 Task: Find connections with filter location Salaga with filter topic #Automationwith filter profile language English with filter current company Innovation Incubator Advisory with filter school Thakur College Of Engineering and Technology with filter industry Ranching and Fisheries with filter service category Video Editing with filter keywords title Scrum Master
Action: Mouse moved to (154, 231)
Screenshot: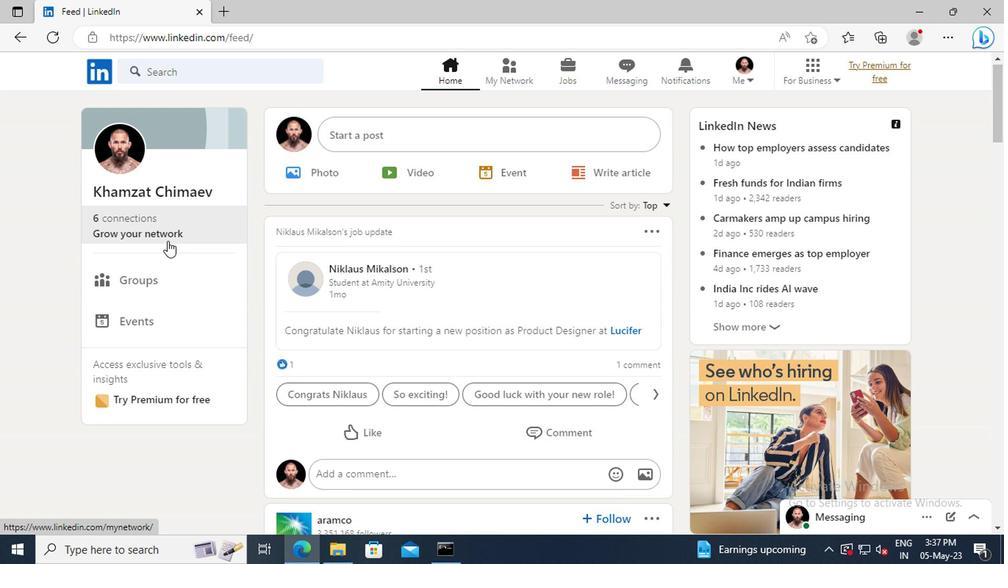 
Action: Mouse pressed left at (154, 231)
Screenshot: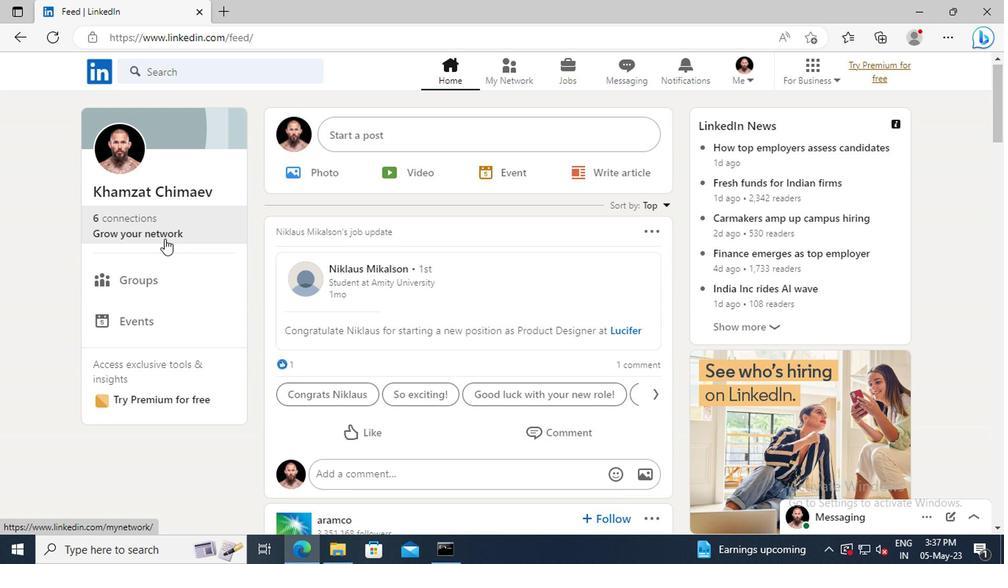 
Action: Mouse moved to (163, 155)
Screenshot: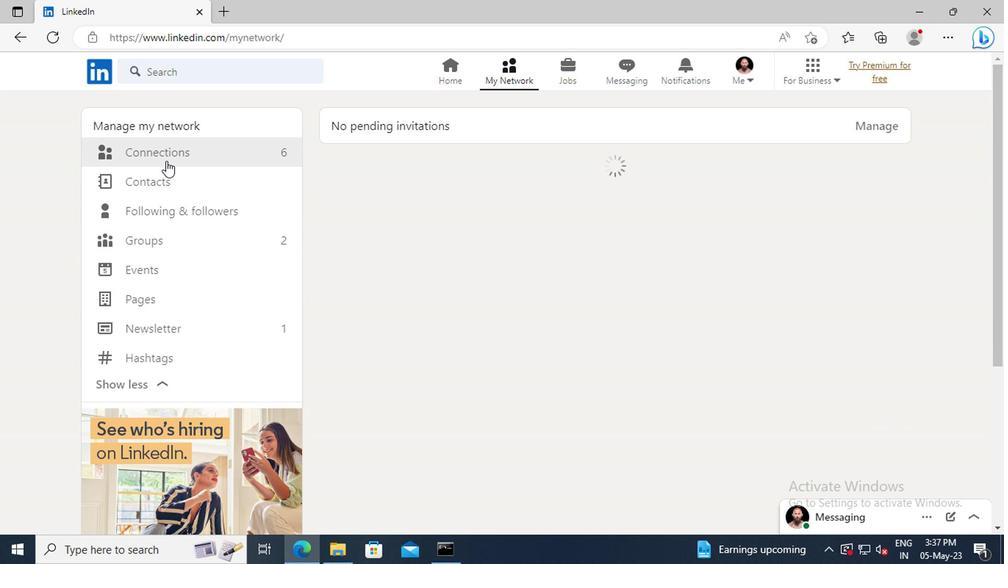 
Action: Mouse pressed left at (163, 155)
Screenshot: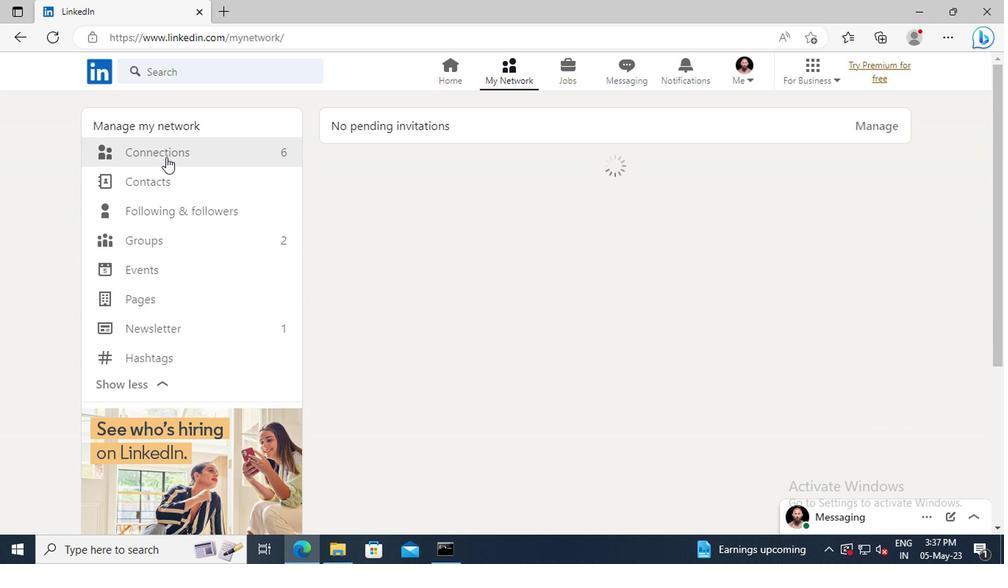 
Action: Mouse moved to (613, 159)
Screenshot: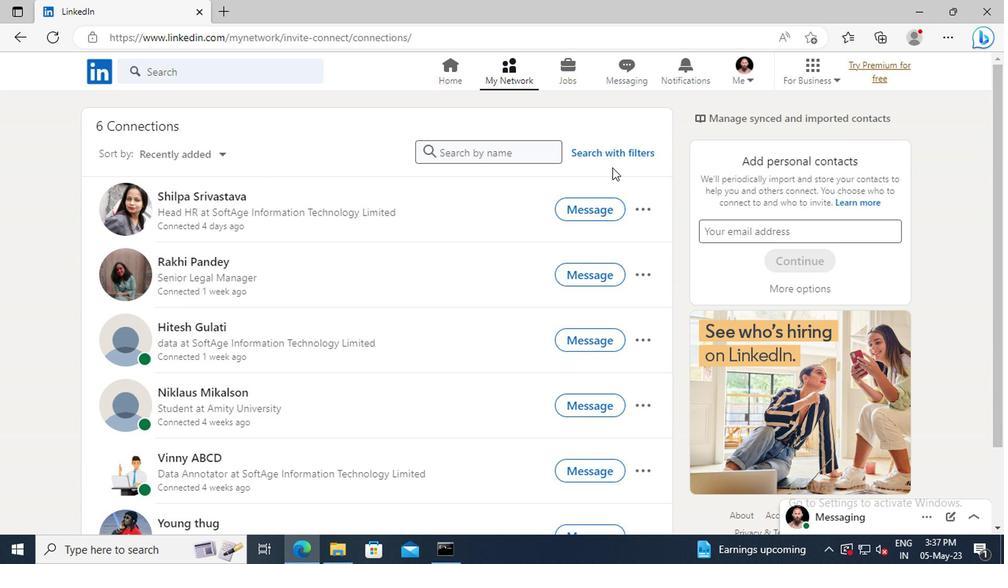 
Action: Mouse pressed left at (613, 159)
Screenshot: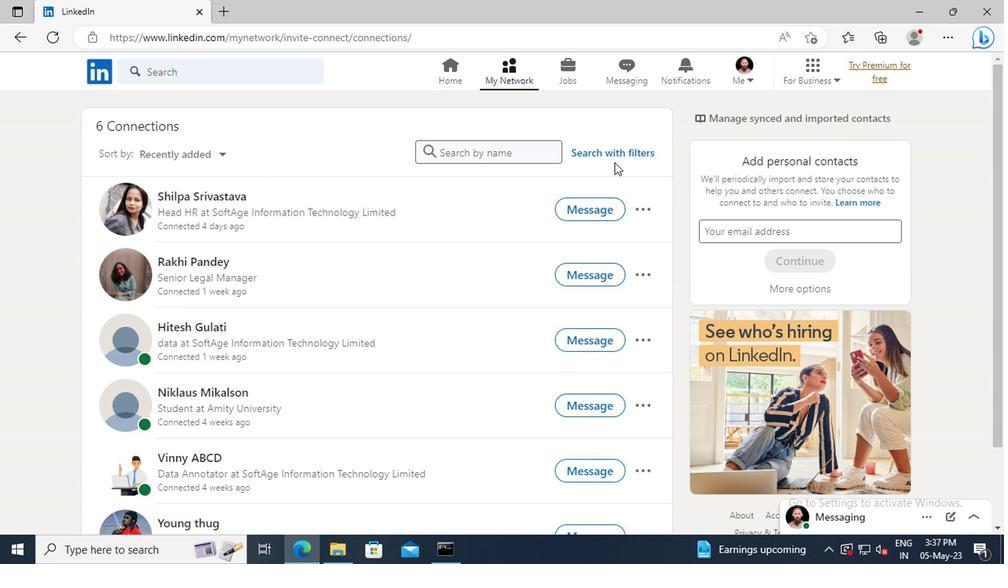 
Action: Mouse moved to (556, 118)
Screenshot: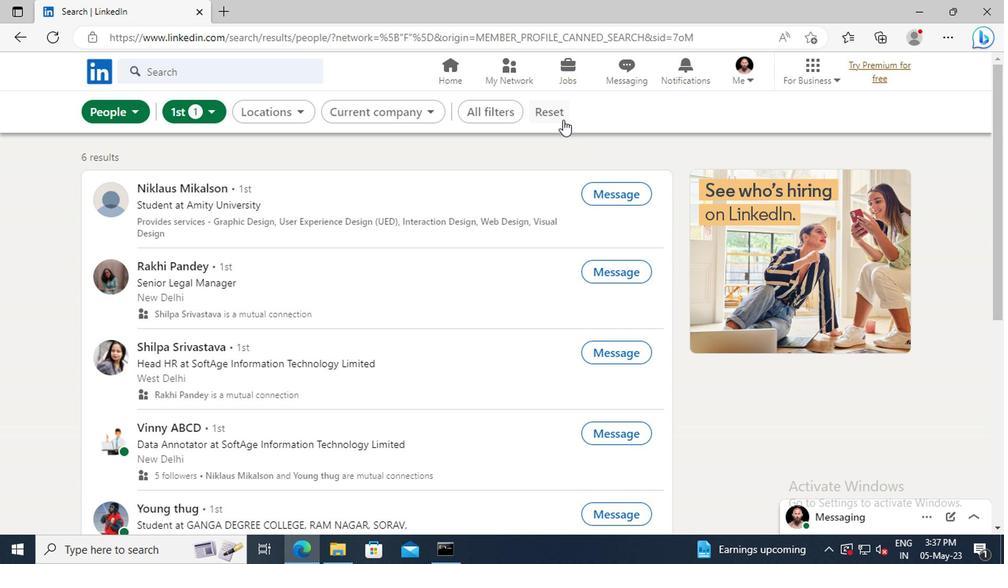 
Action: Mouse pressed left at (556, 118)
Screenshot: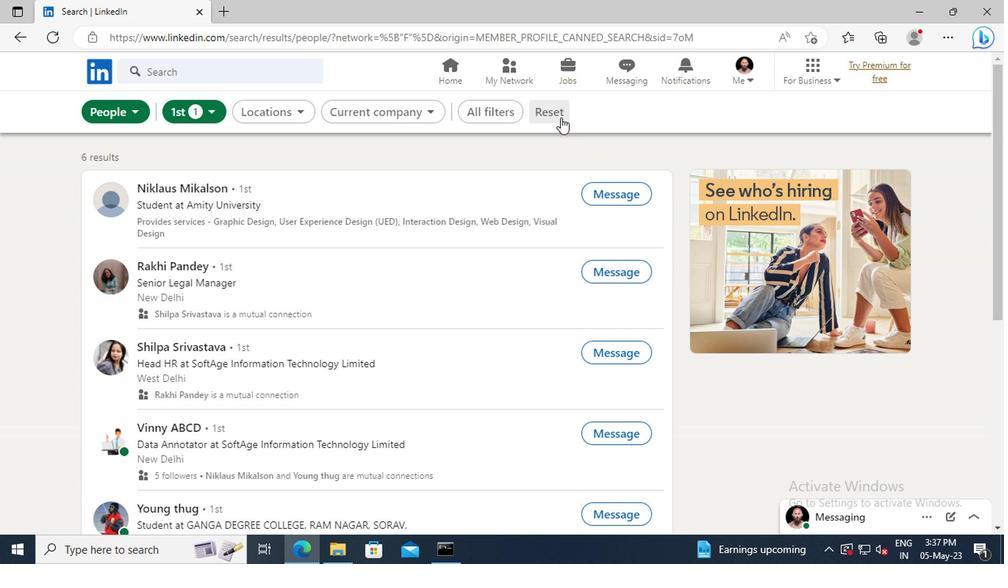 
Action: Mouse moved to (529, 114)
Screenshot: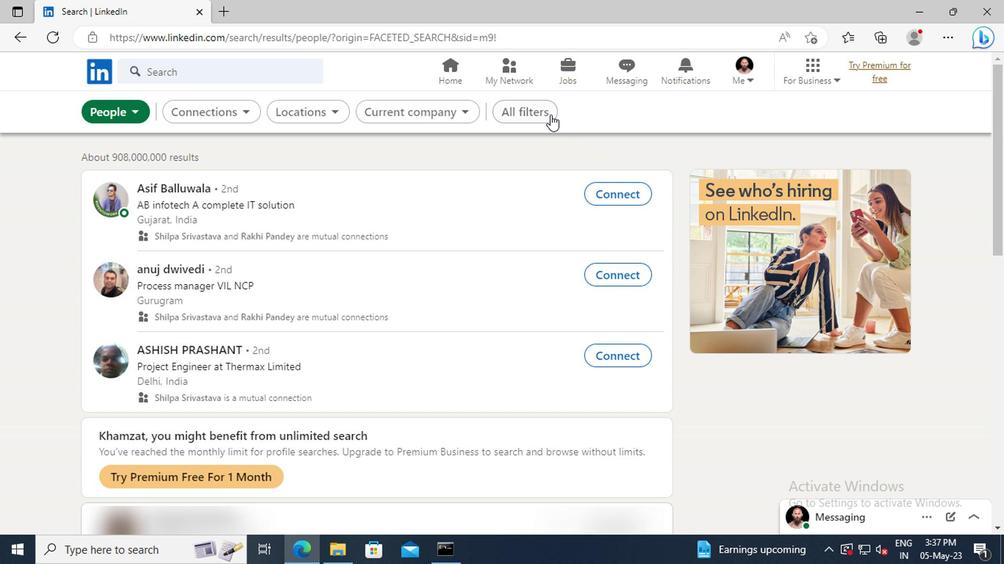 
Action: Mouse pressed left at (529, 114)
Screenshot: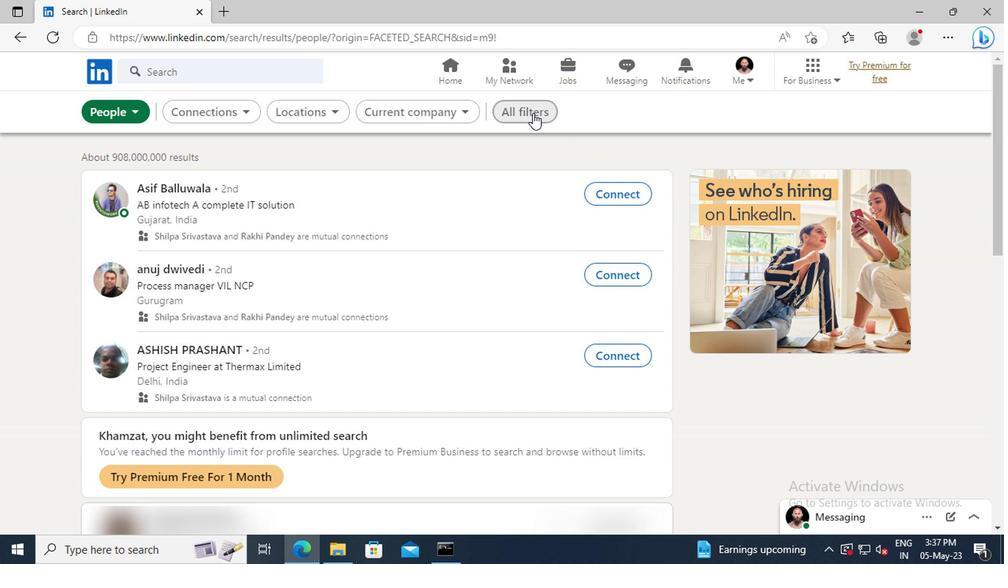 
Action: Mouse moved to (796, 280)
Screenshot: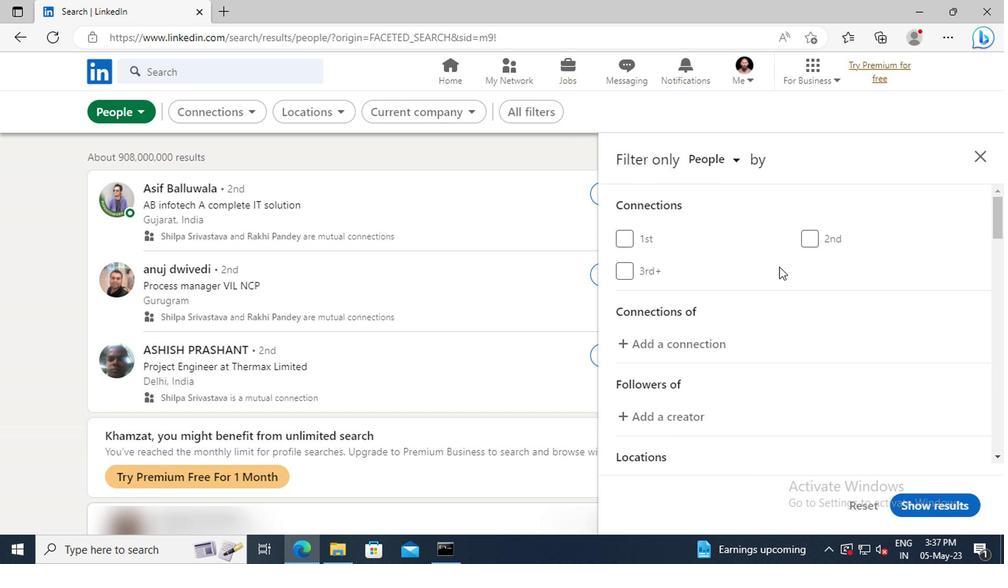 
Action: Mouse scrolled (796, 279) with delta (0, -1)
Screenshot: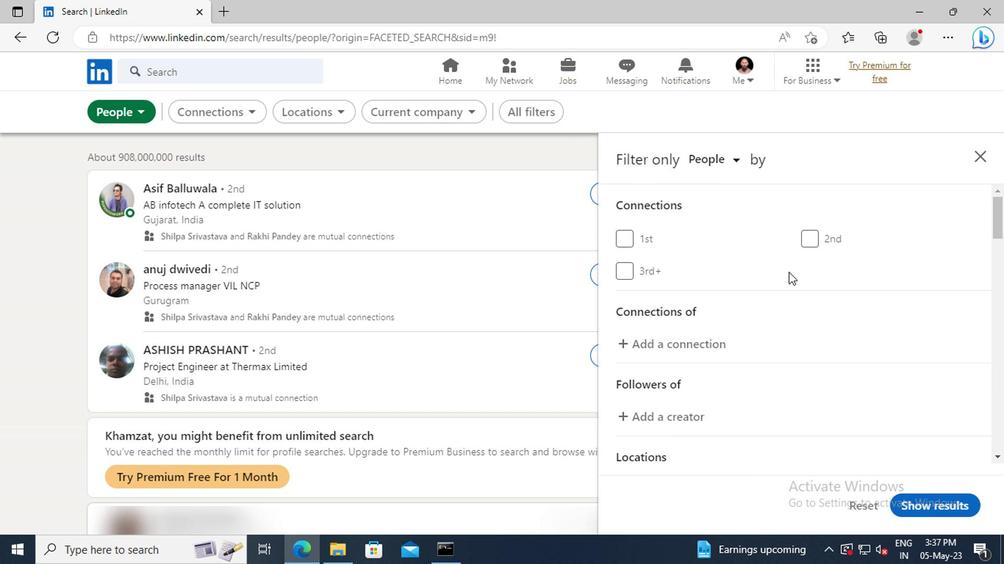 
Action: Mouse scrolled (796, 279) with delta (0, -1)
Screenshot: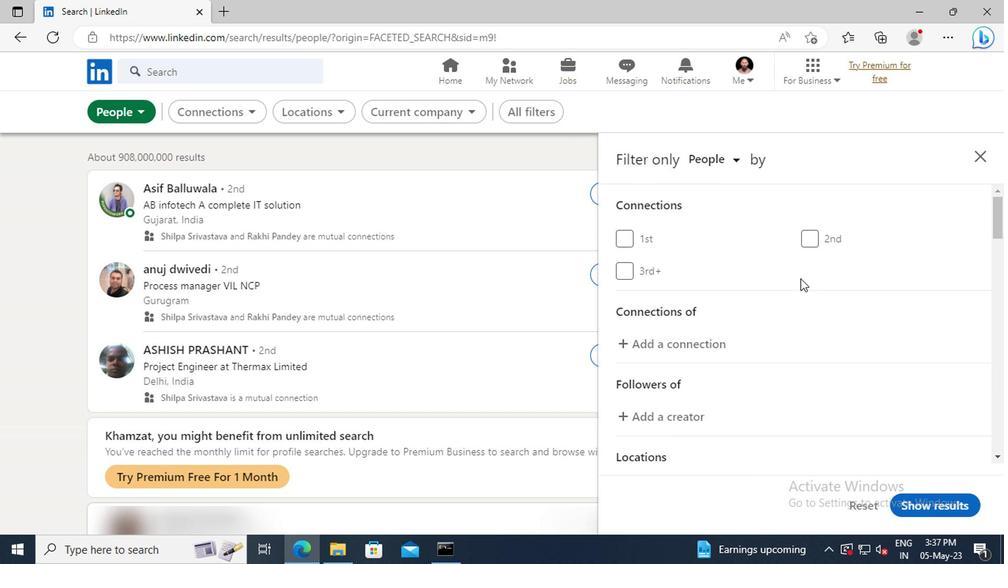 
Action: Mouse scrolled (796, 279) with delta (0, -1)
Screenshot: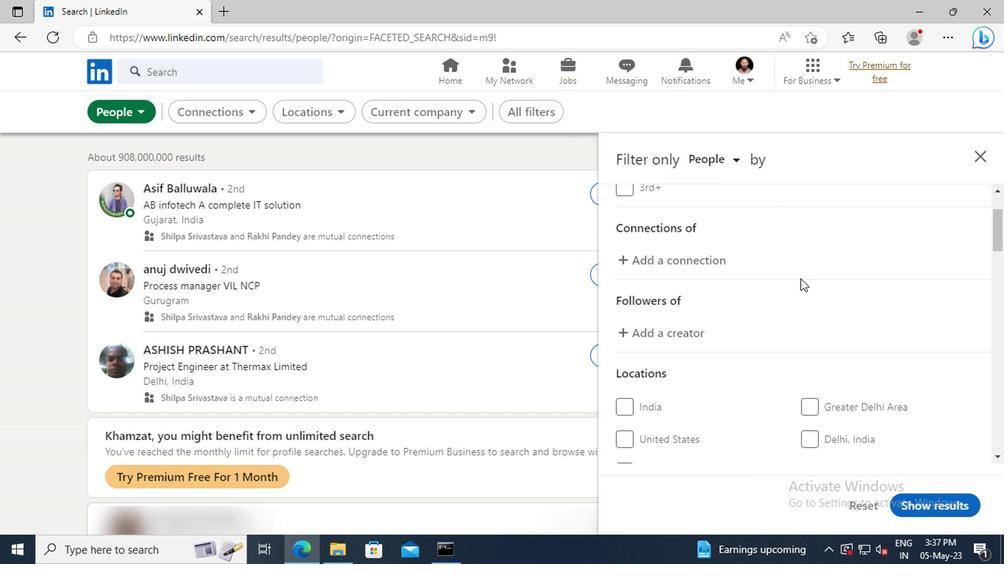 
Action: Mouse scrolled (796, 279) with delta (0, -1)
Screenshot: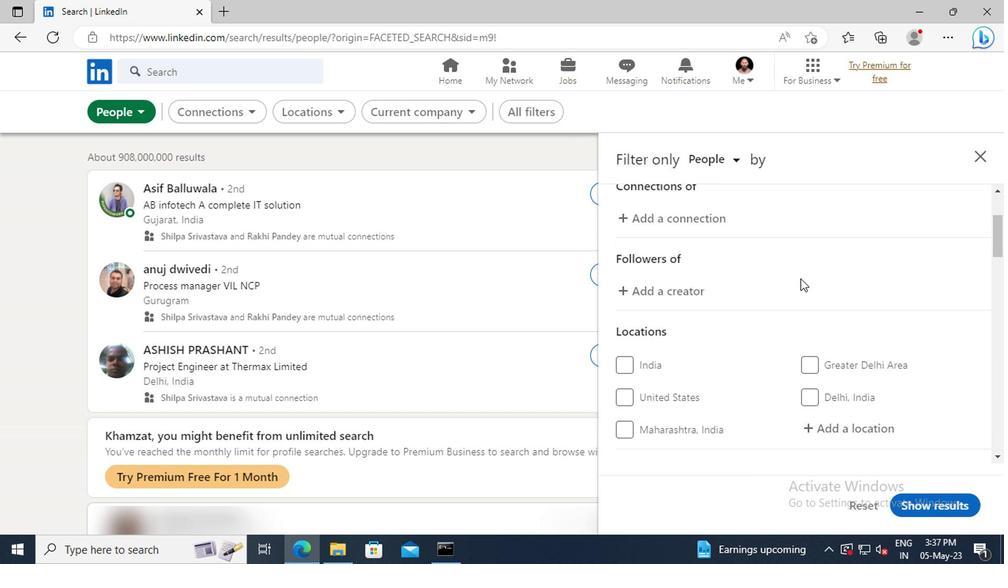 
Action: Mouse scrolled (796, 279) with delta (0, -1)
Screenshot: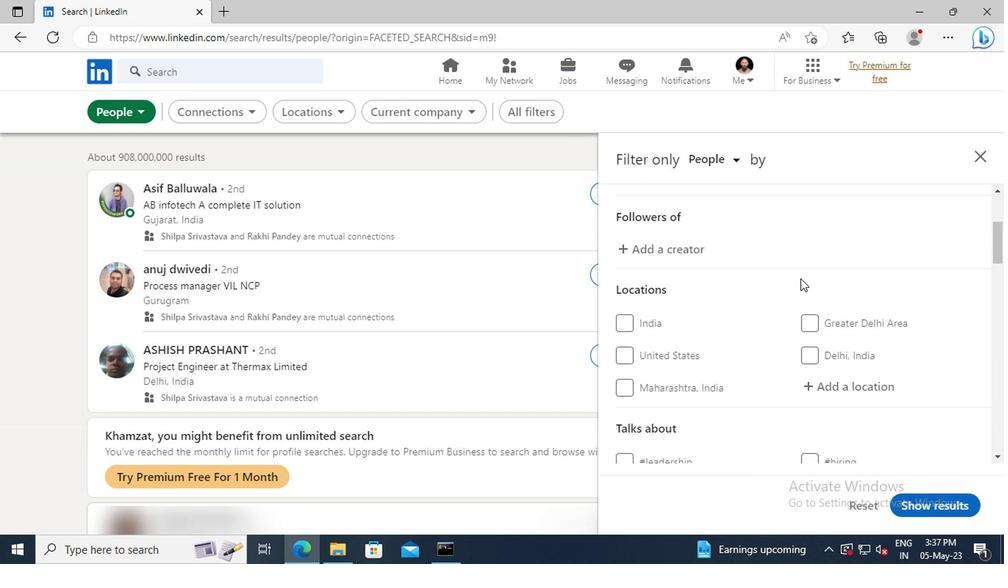 
Action: Mouse scrolled (796, 279) with delta (0, -1)
Screenshot: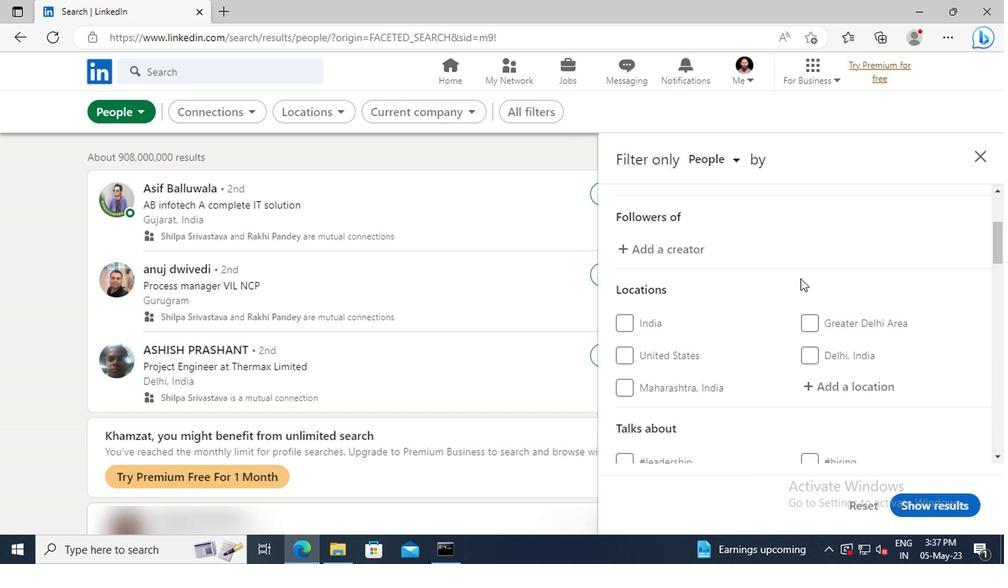 
Action: Mouse moved to (814, 304)
Screenshot: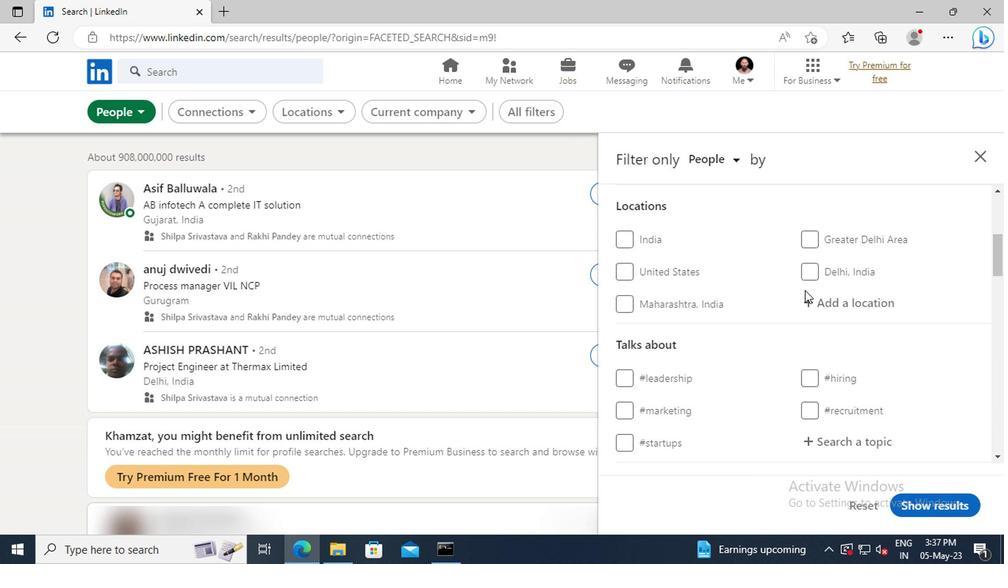 
Action: Mouse pressed left at (814, 304)
Screenshot: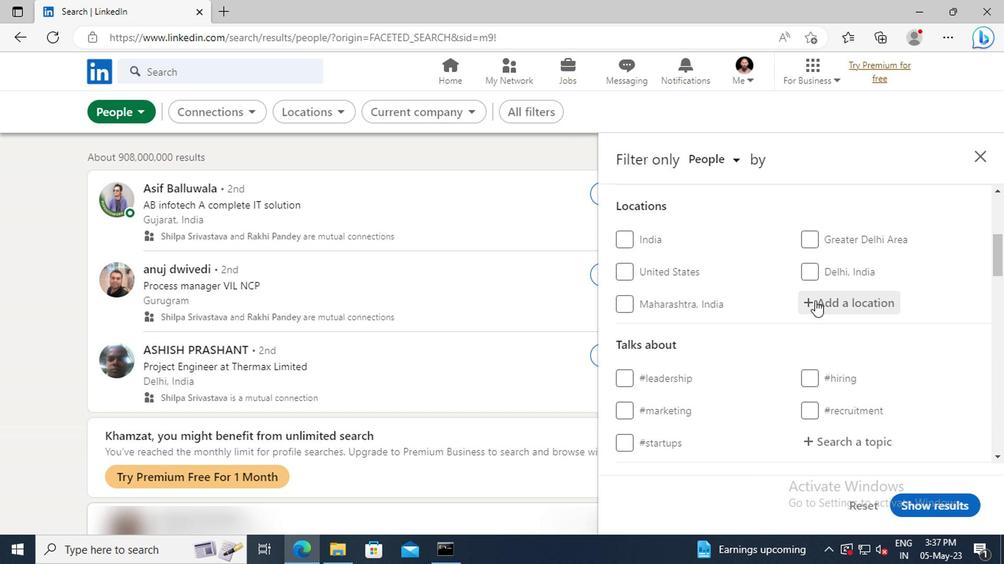 
Action: Key pressed <Key.shift>SALAGA<Key.enter>
Screenshot: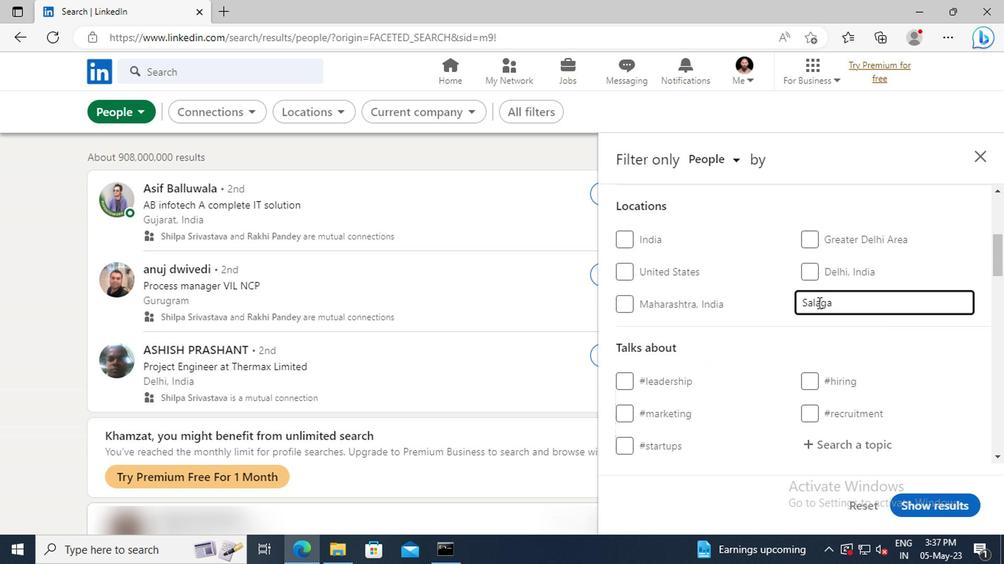 
Action: Mouse scrolled (814, 303) with delta (0, 0)
Screenshot: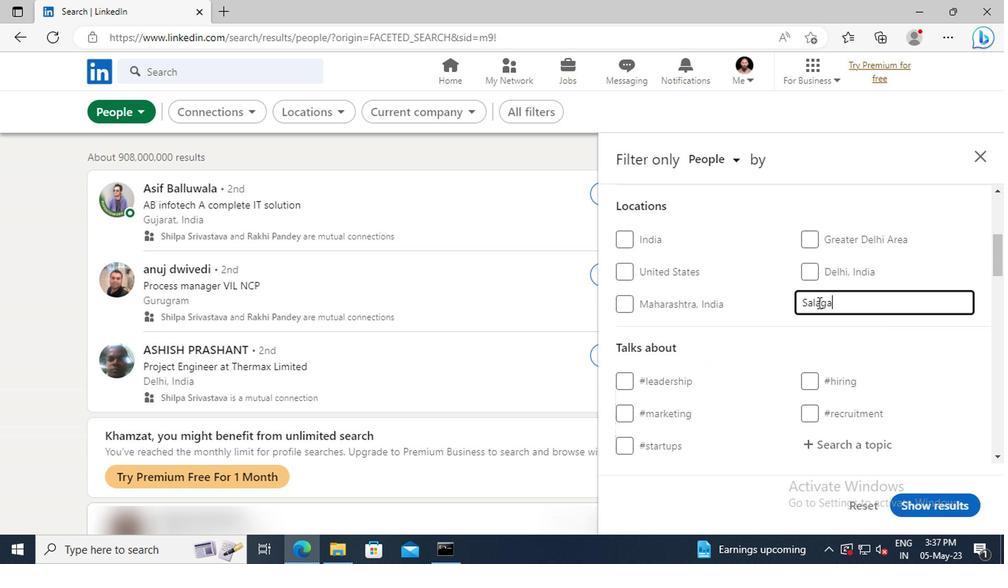 
Action: Mouse scrolled (814, 303) with delta (0, 0)
Screenshot: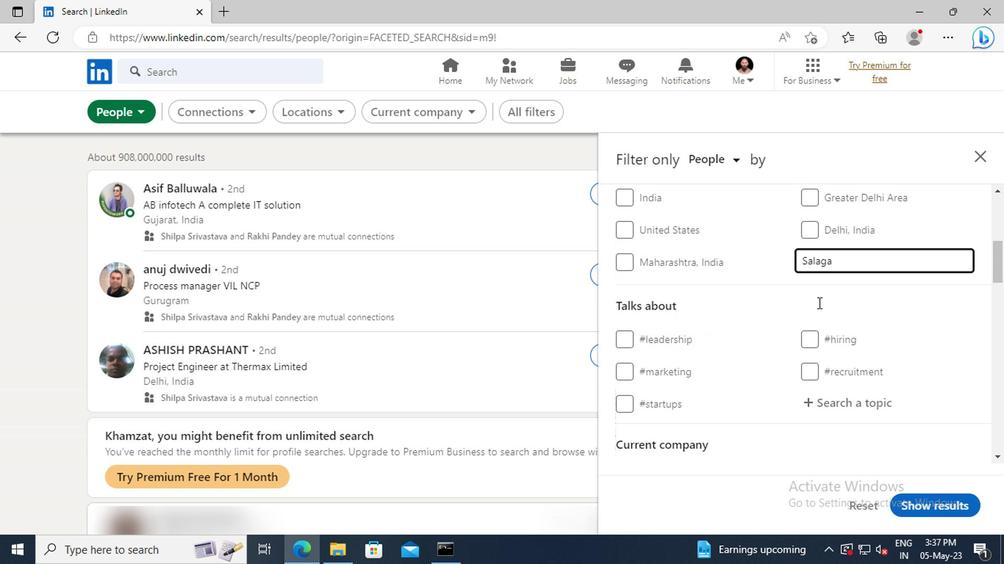 
Action: Mouse scrolled (814, 303) with delta (0, 0)
Screenshot: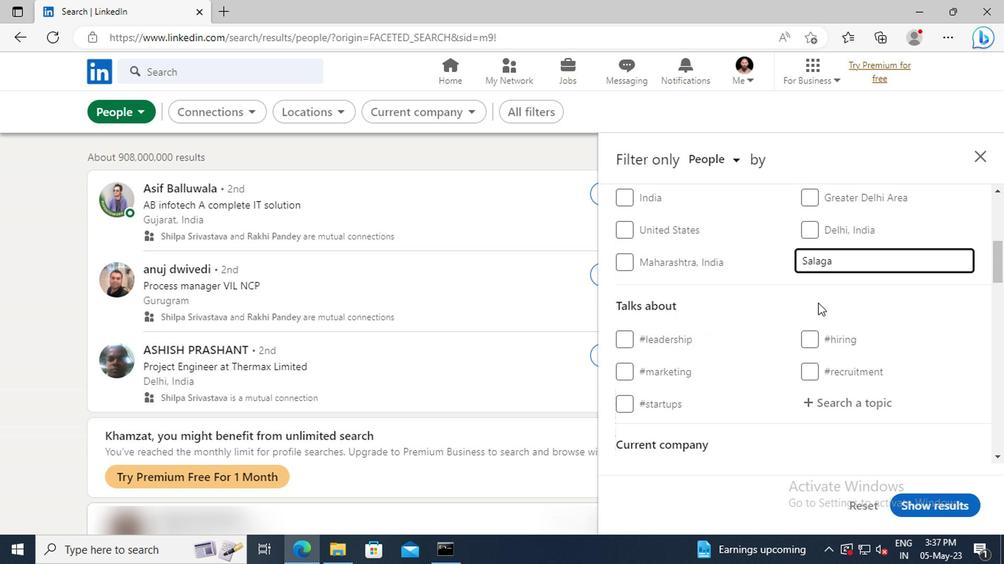 
Action: Mouse moved to (818, 320)
Screenshot: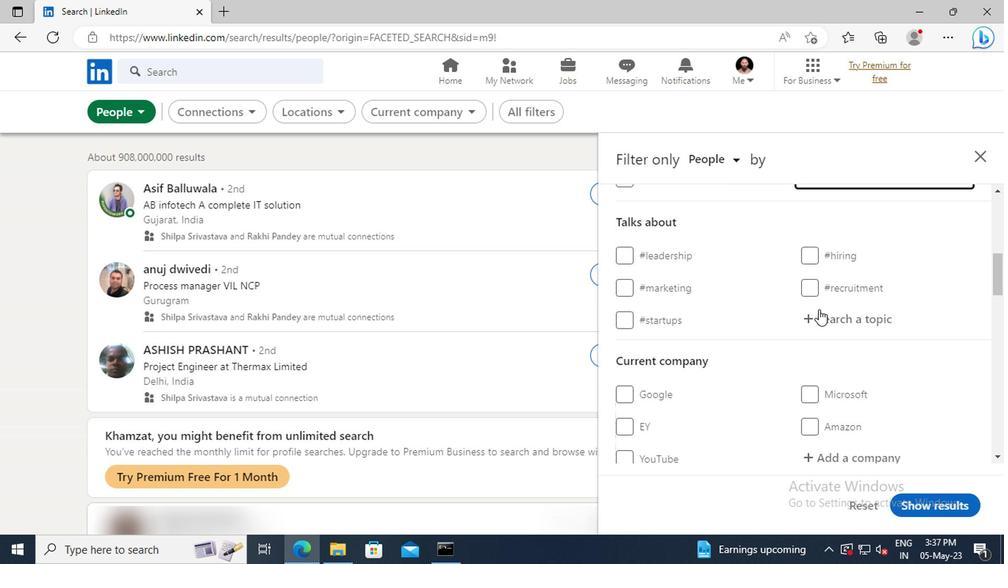 
Action: Mouse pressed left at (818, 320)
Screenshot: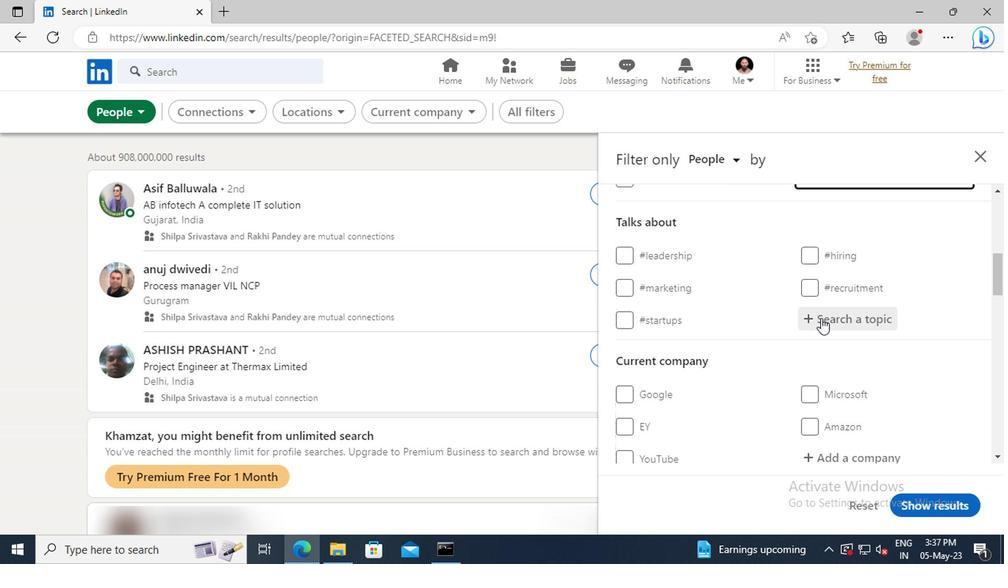 
Action: Key pressed <Key.shift>AUTOMAT
Screenshot: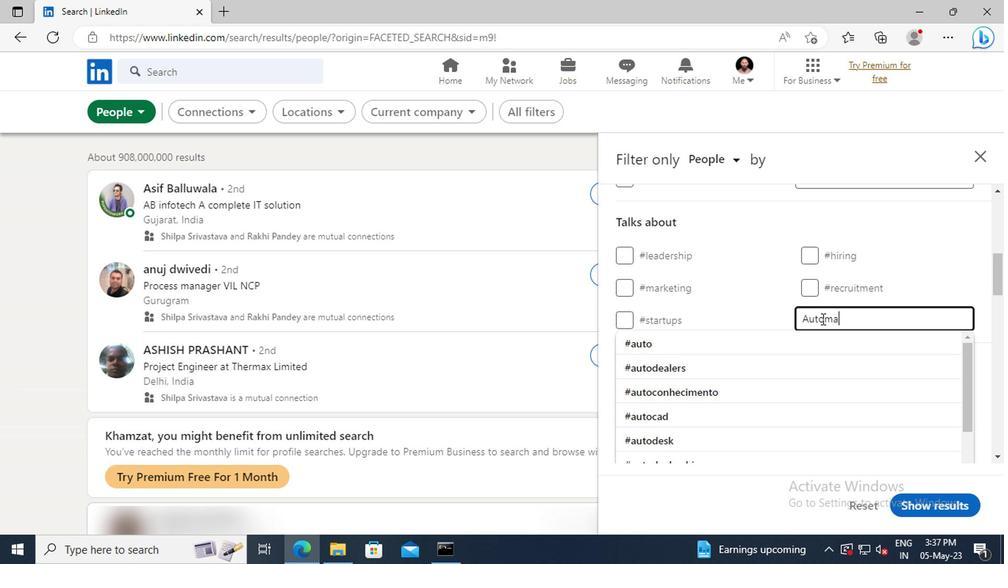 
Action: Mouse moved to (819, 341)
Screenshot: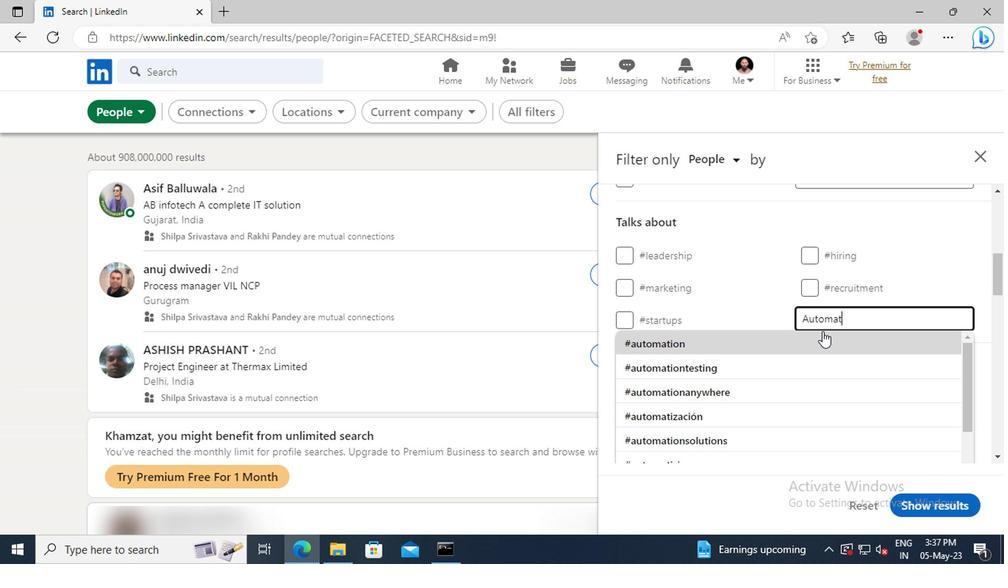 
Action: Mouse pressed left at (819, 341)
Screenshot: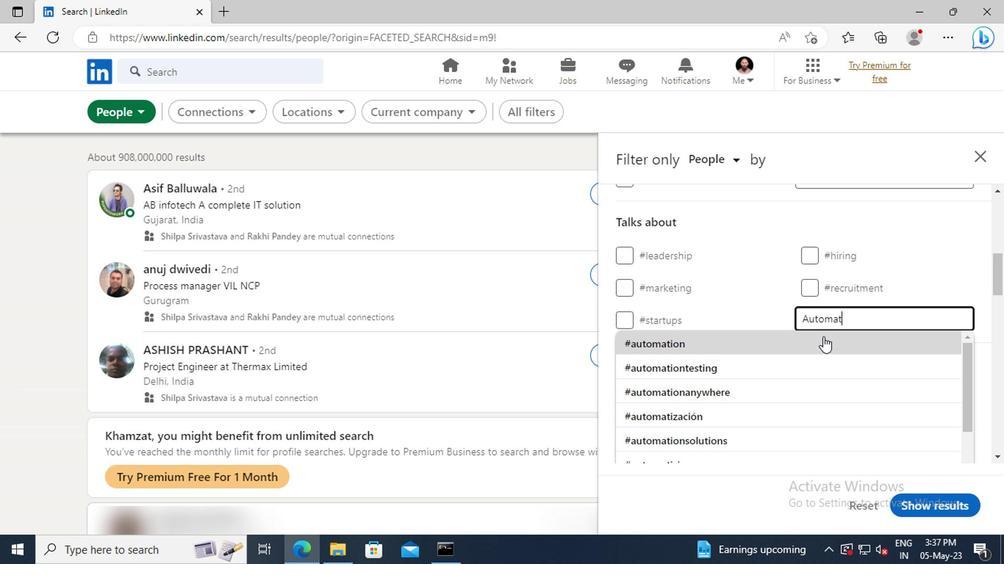 
Action: Mouse scrolled (819, 340) with delta (0, -1)
Screenshot: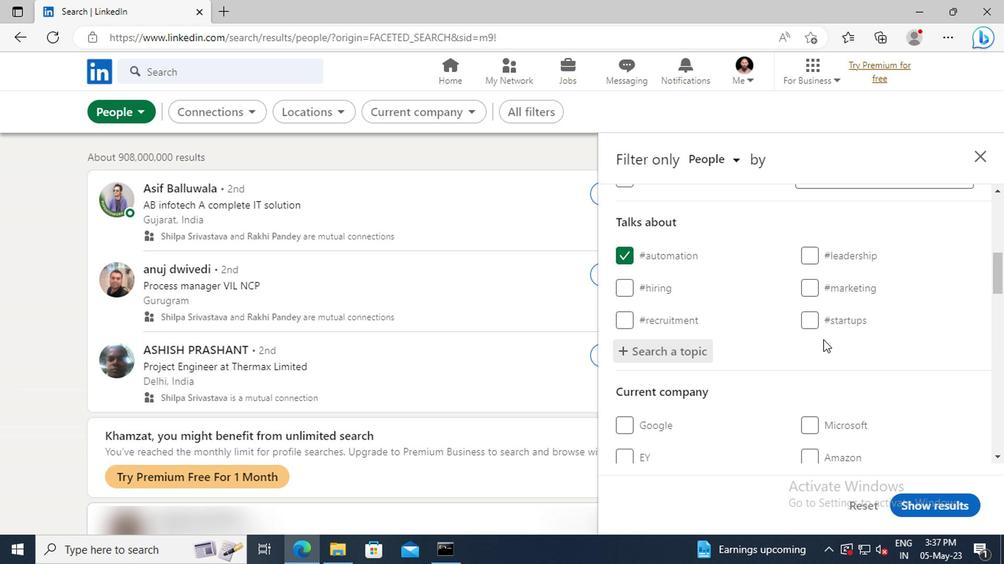 
Action: Mouse scrolled (819, 340) with delta (0, -1)
Screenshot: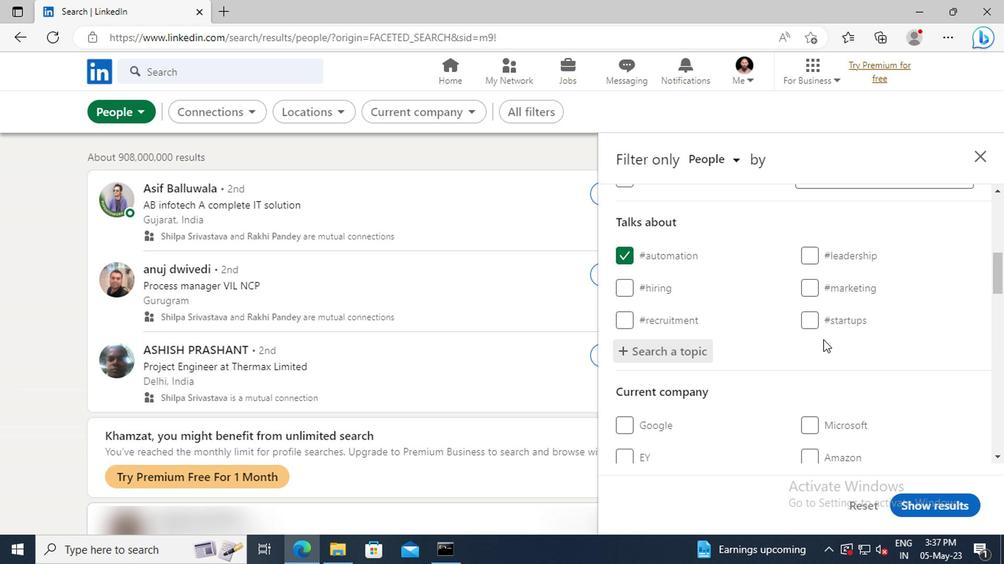 
Action: Mouse scrolled (819, 340) with delta (0, -1)
Screenshot: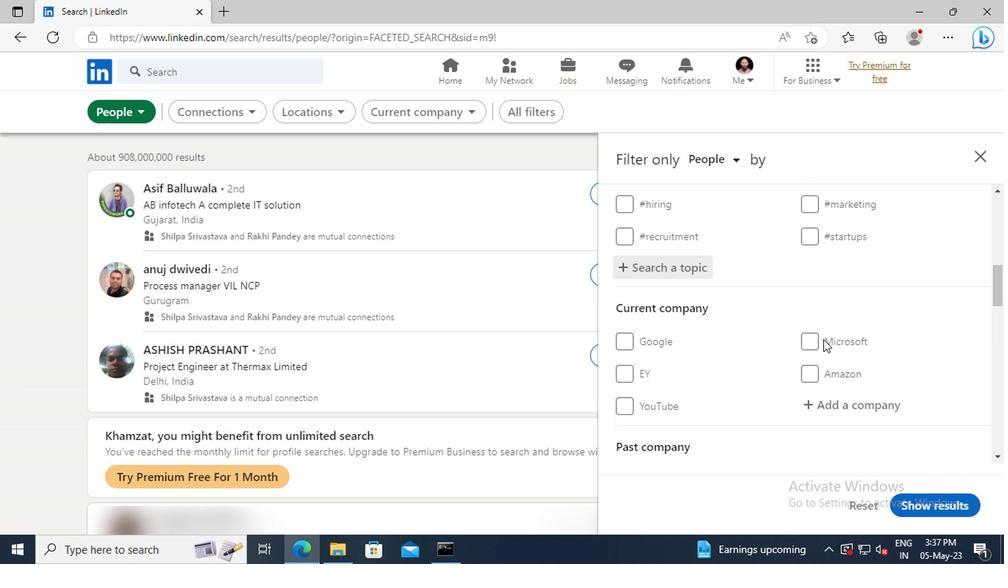 
Action: Mouse scrolled (819, 340) with delta (0, -1)
Screenshot: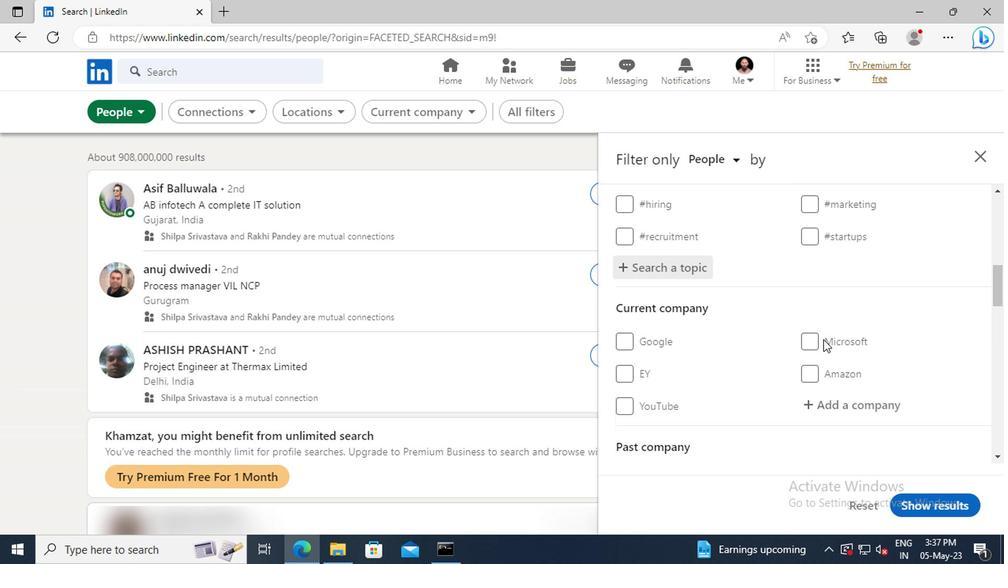
Action: Mouse scrolled (819, 340) with delta (0, -1)
Screenshot: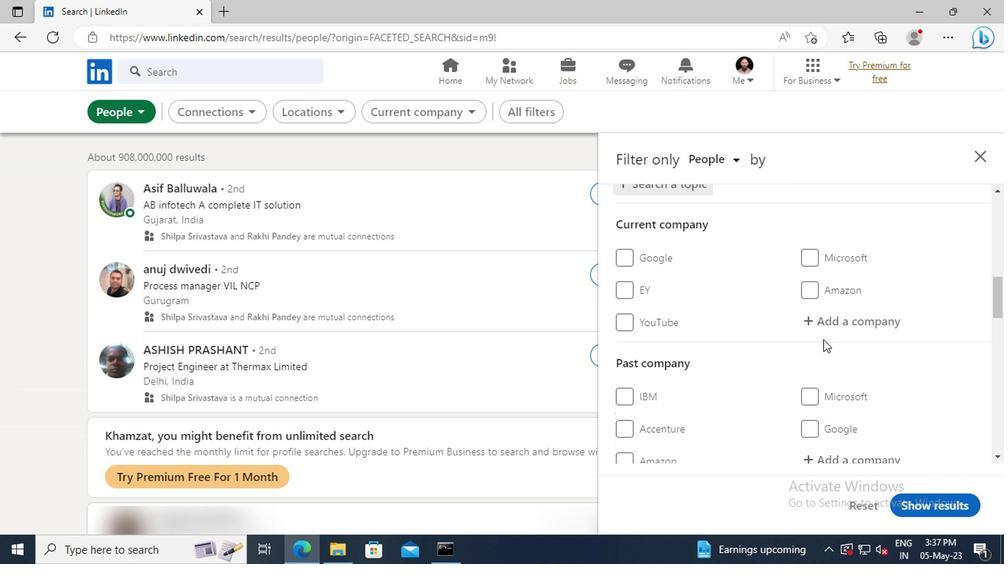 
Action: Mouse scrolled (819, 340) with delta (0, -1)
Screenshot: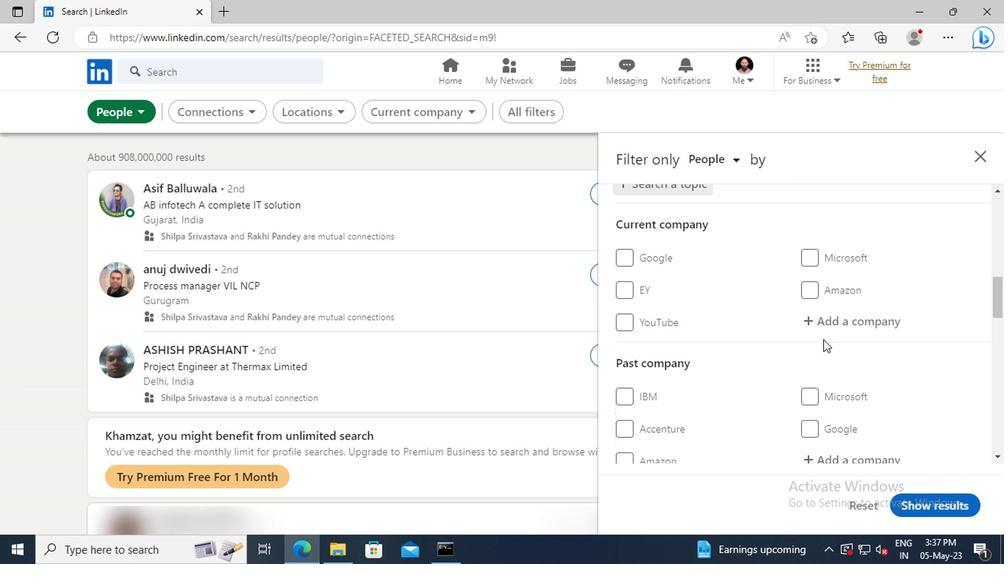 
Action: Mouse scrolled (819, 340) with delta (0, -1)
Screenshot: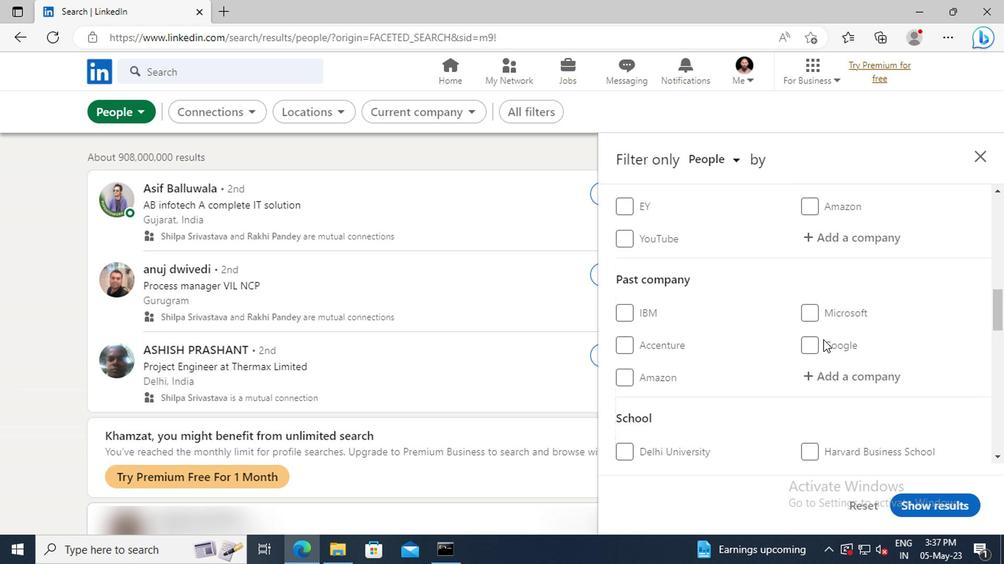 
Action: Mouse scrolled (819, 340) with delta (0, -1)
Screenshot: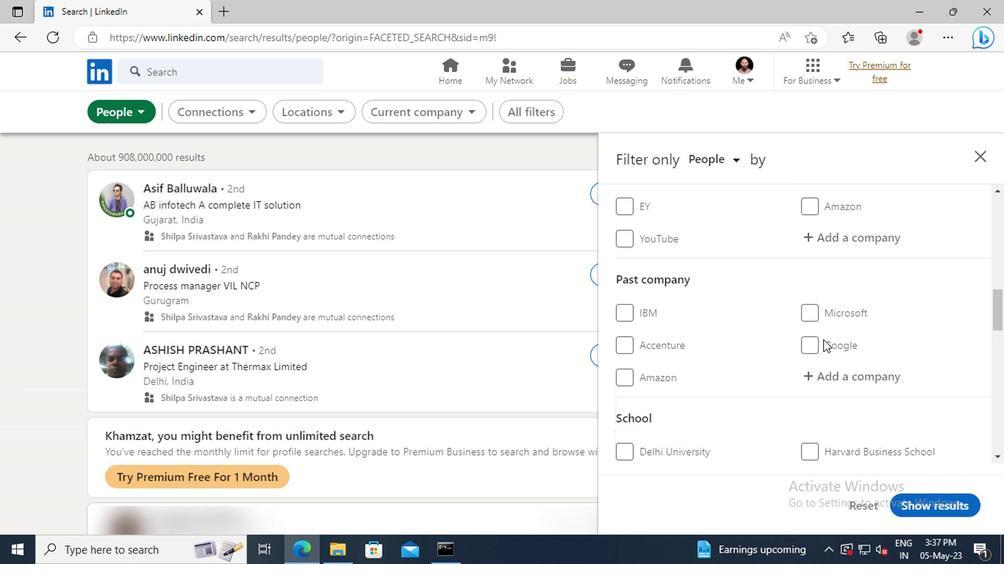 
Action: Mouse scrolled (819, 340) with delta (0, -1)
Screenshot: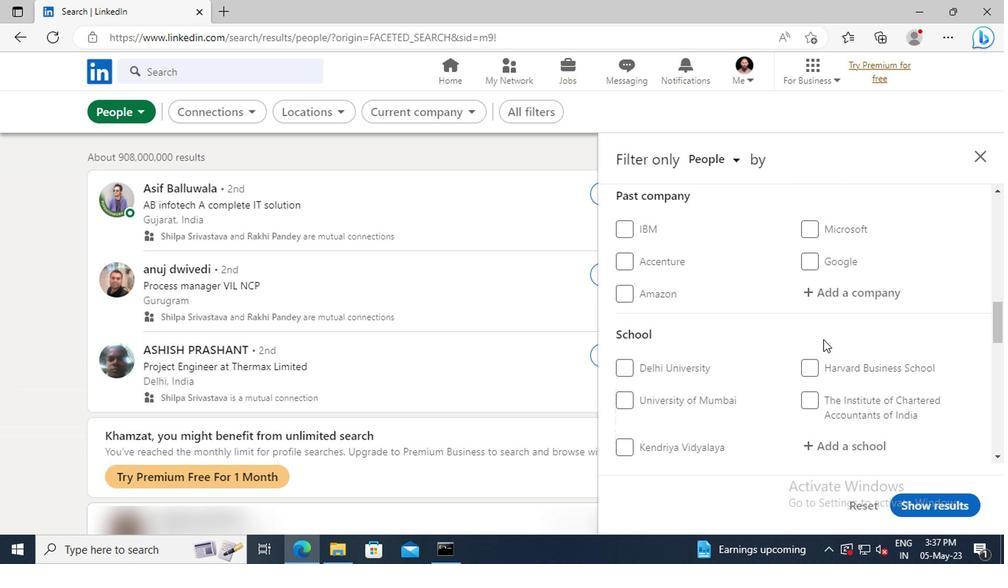 
Action: Mouse scrolled (819, 340) with delta (0, -1)
Screenshot: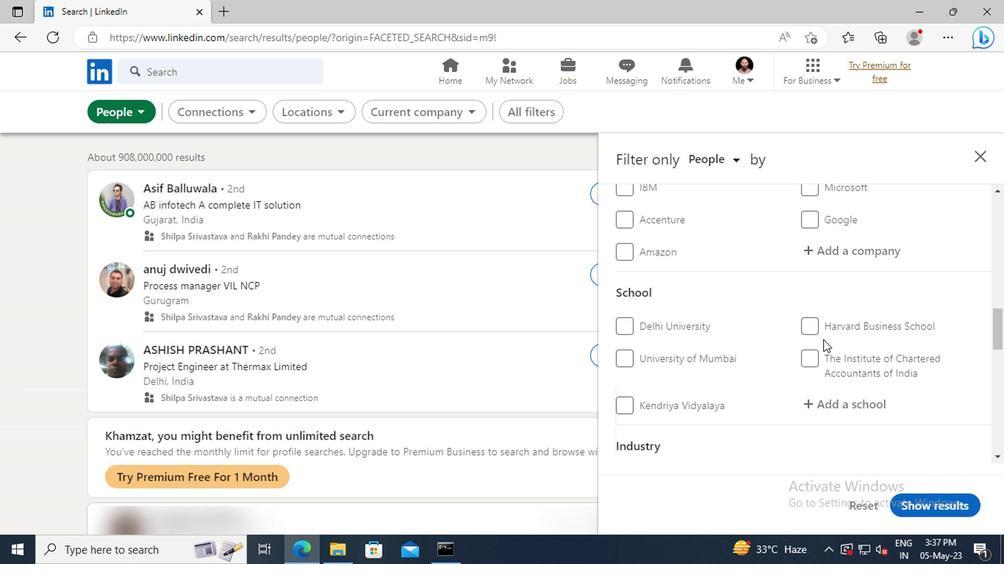 
Action: Mouse scrolled (819, 340) with delta (0, -1)
Screenshot: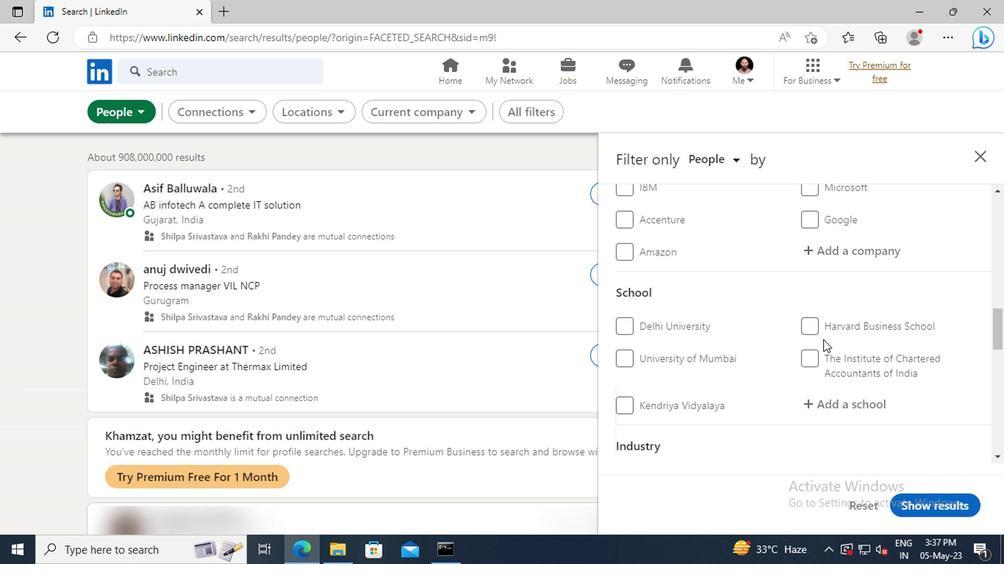 
Action: Mouse scrolled (819, 340) with delta (0, -1)
Screenshot: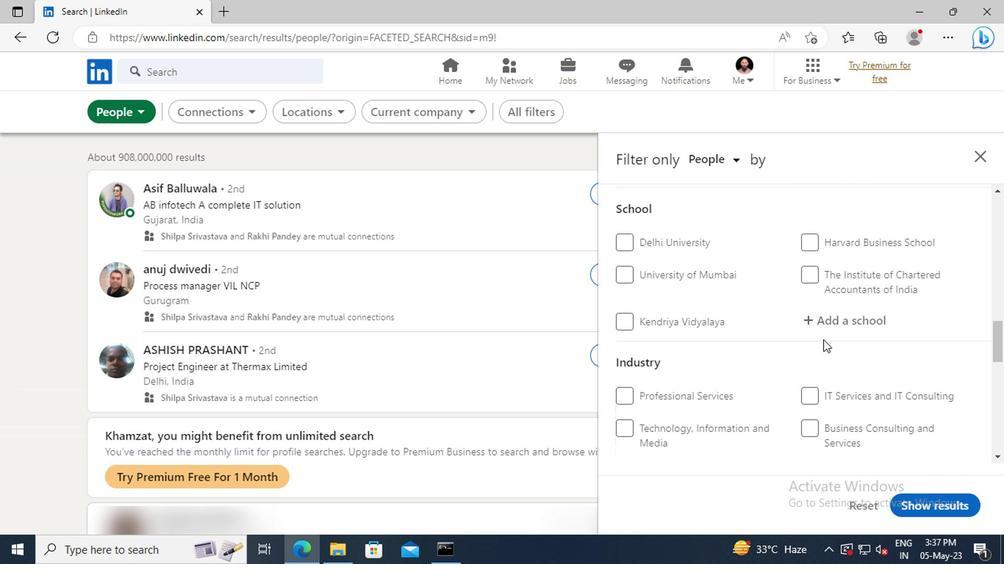 
Action: Mouse scrolled (819, 340) with delta (0, -1)
Screenshot: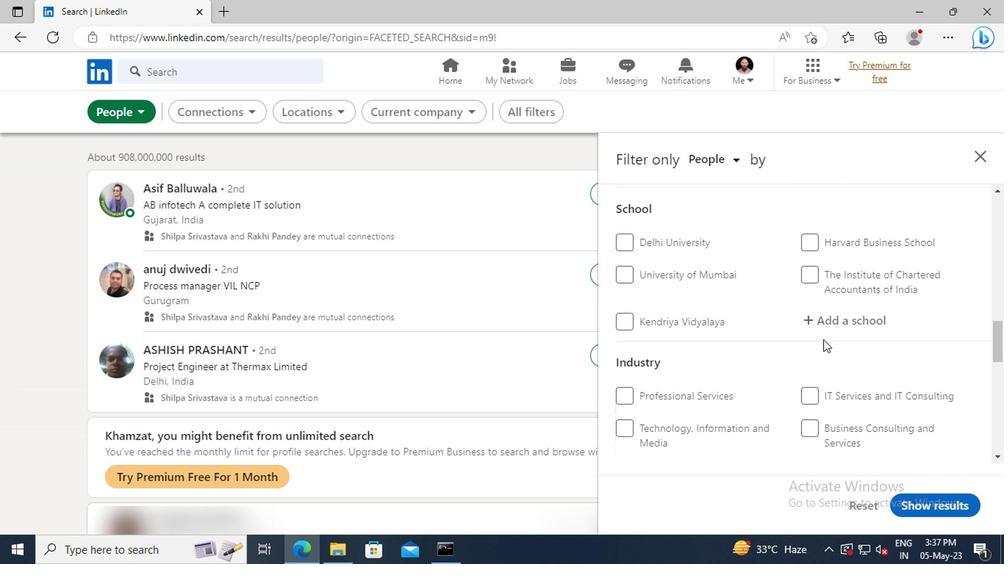 
Action: Mouse scrolled (819, 340) with delta (0, -1)
Screenshot: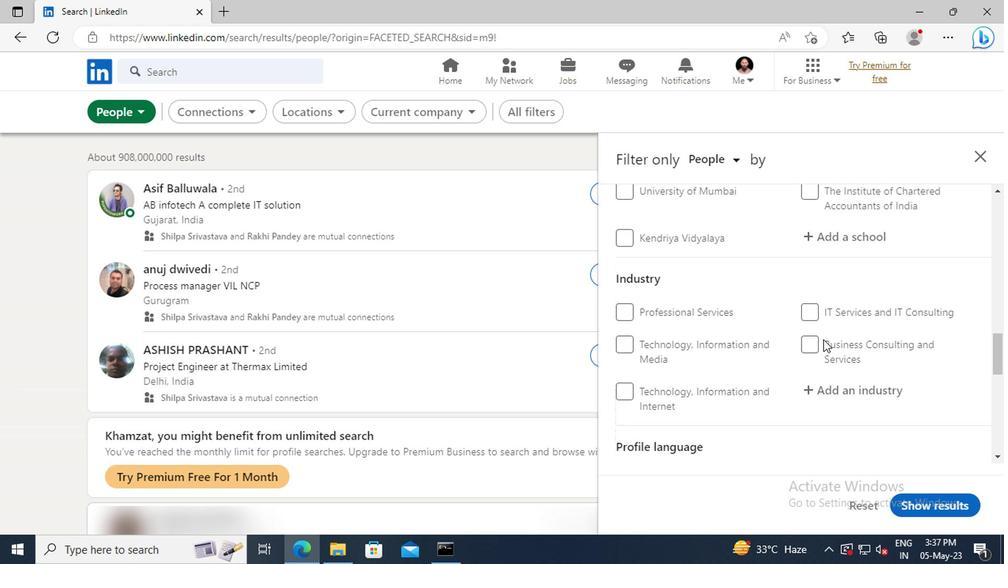 
Action: Mouse scrolled (819, 340) with delta (0, -1)
Screenshot: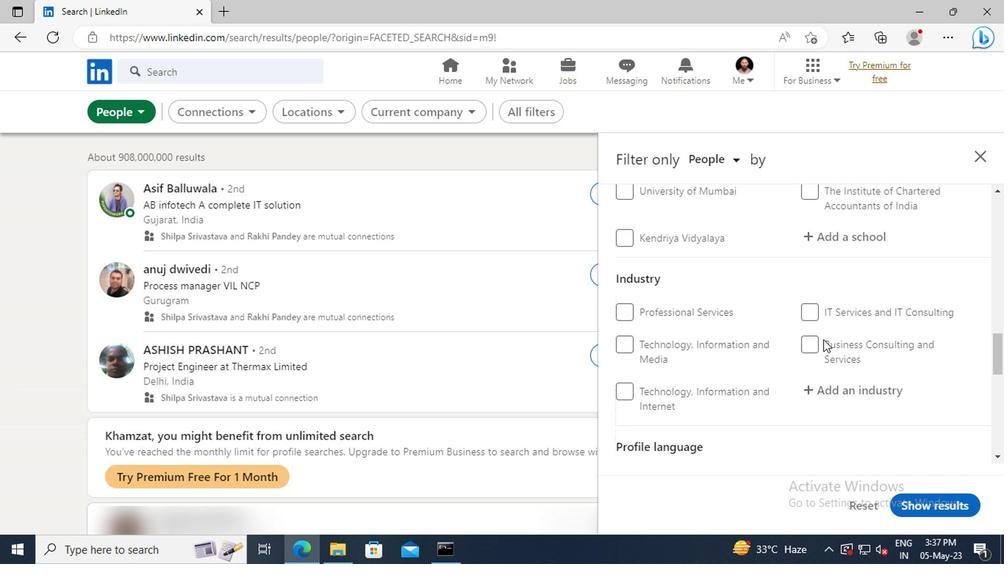 
Action: Mouse moved to (623, 399)
Screenshot: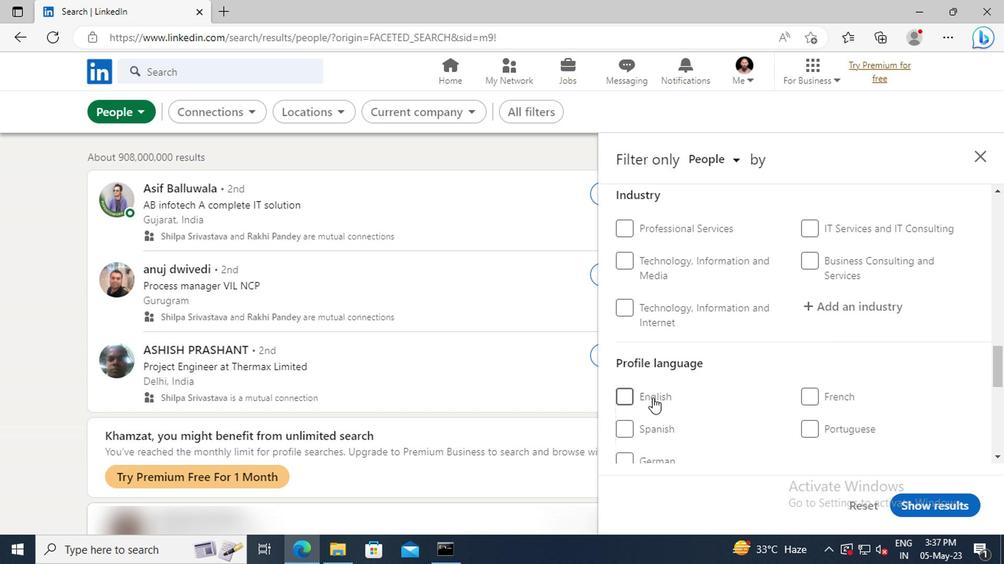 
Action: Mouse pressed left at (623, 399)
Screenshot: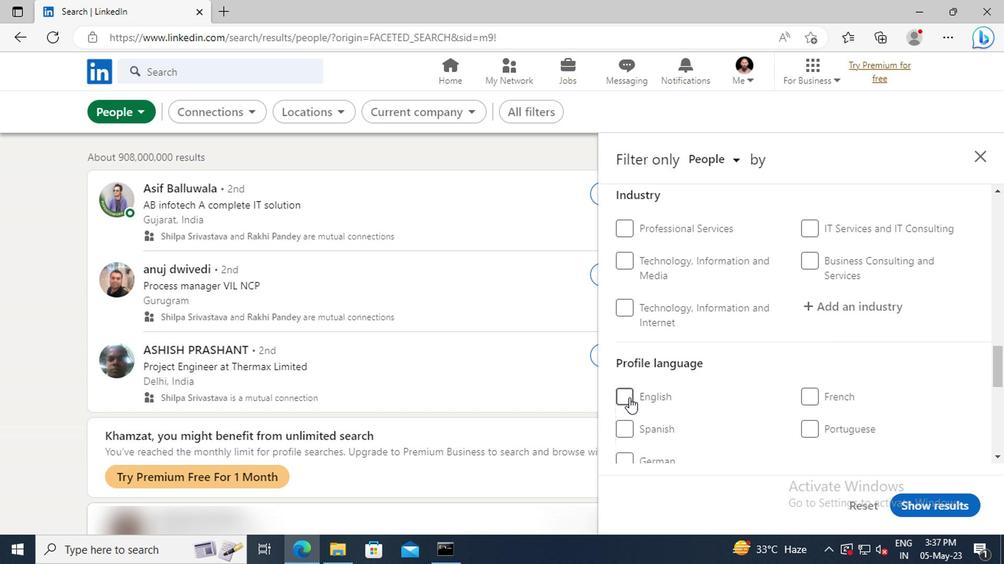 
Action: Mouse moved to (807, 361)
Screenshot: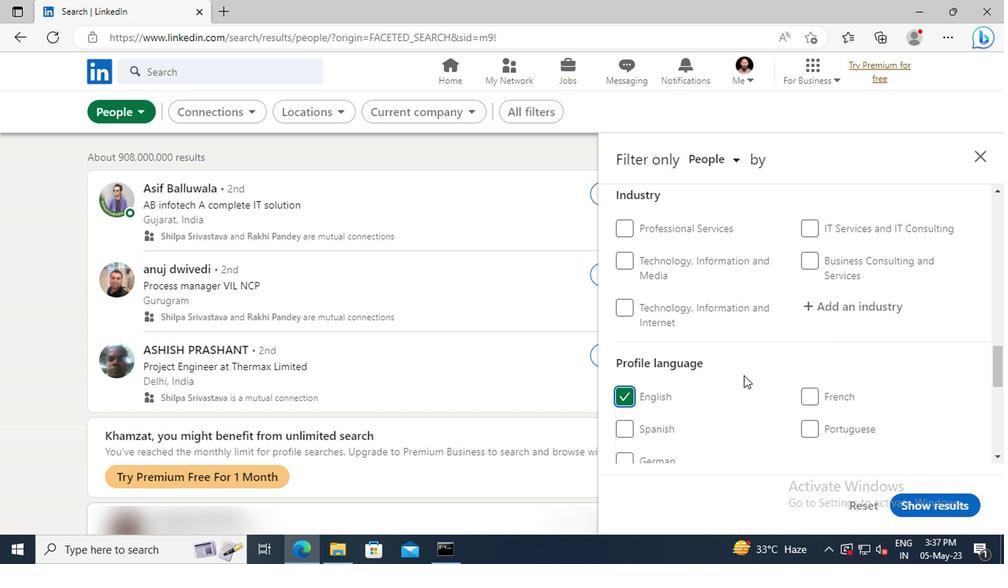 
Action: Mouse scrolled (807, 361) with delta (0, 0)
Screenshot: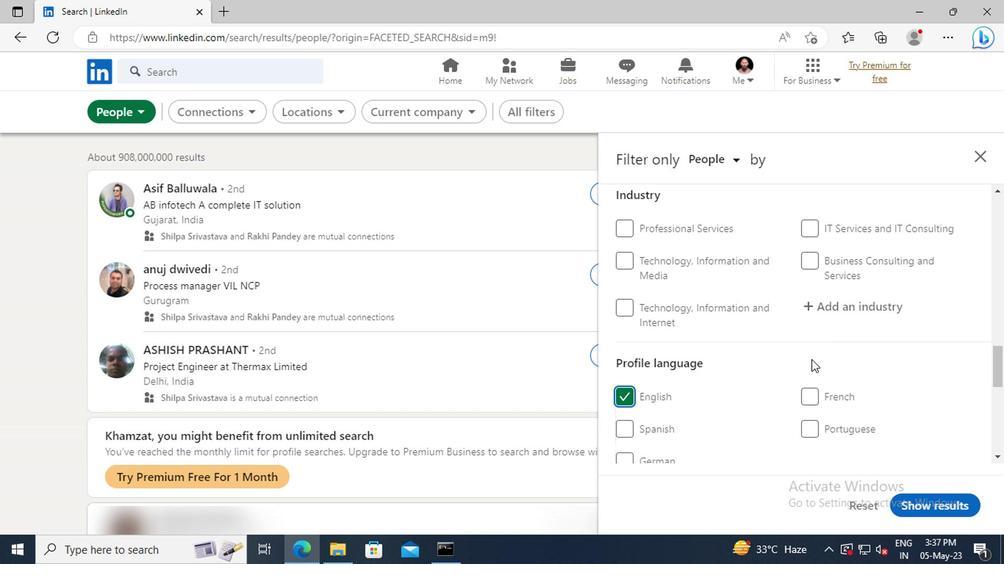 
Action: Mouse scrolled (807, 361) with delta (0, 0)
Screenshot: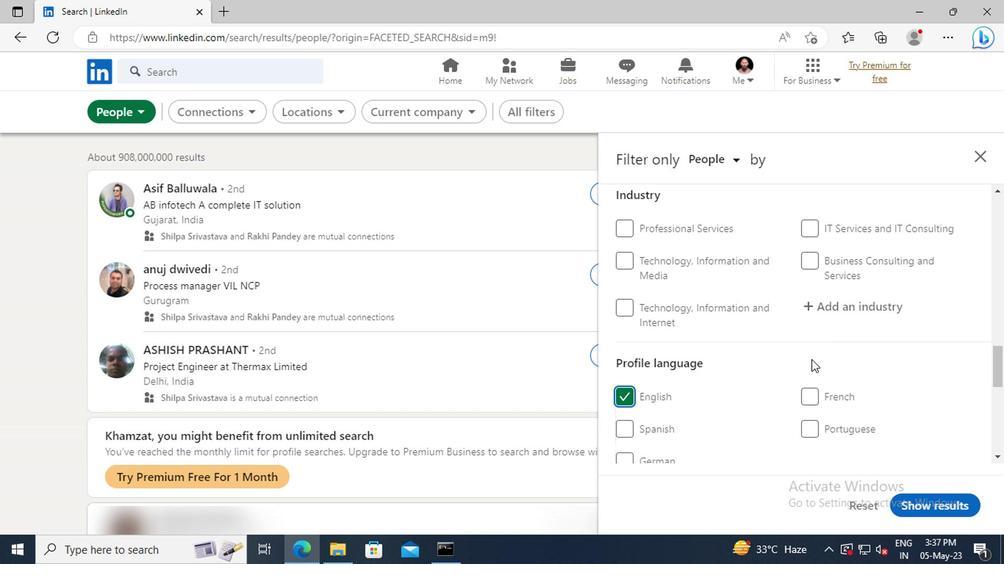 
Action: Mouse scrolled (807, 361) with delta (0, 0)
Screenshot: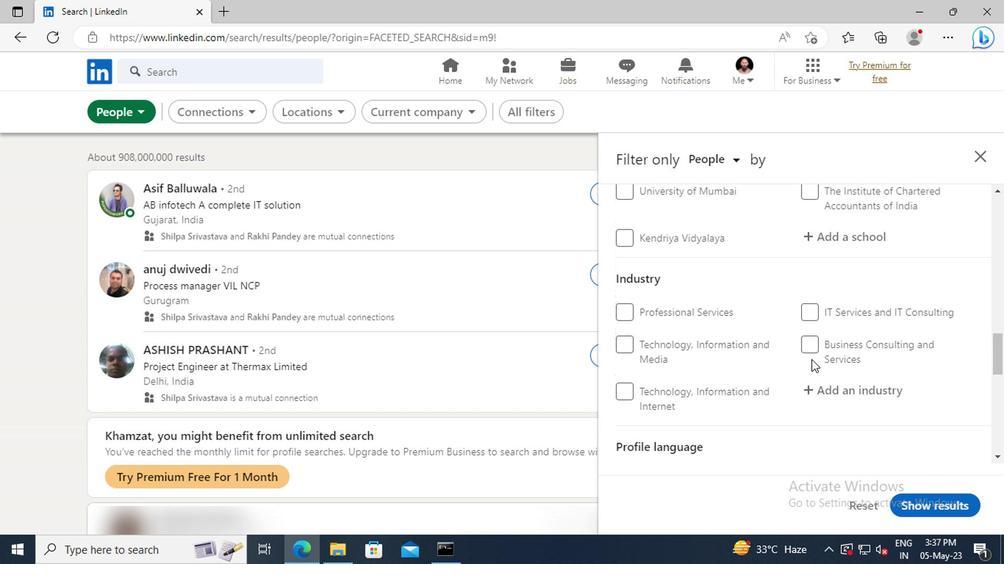 
Action: Mouse scrolled (807, 361) with delta (0, 0)
Screenshot: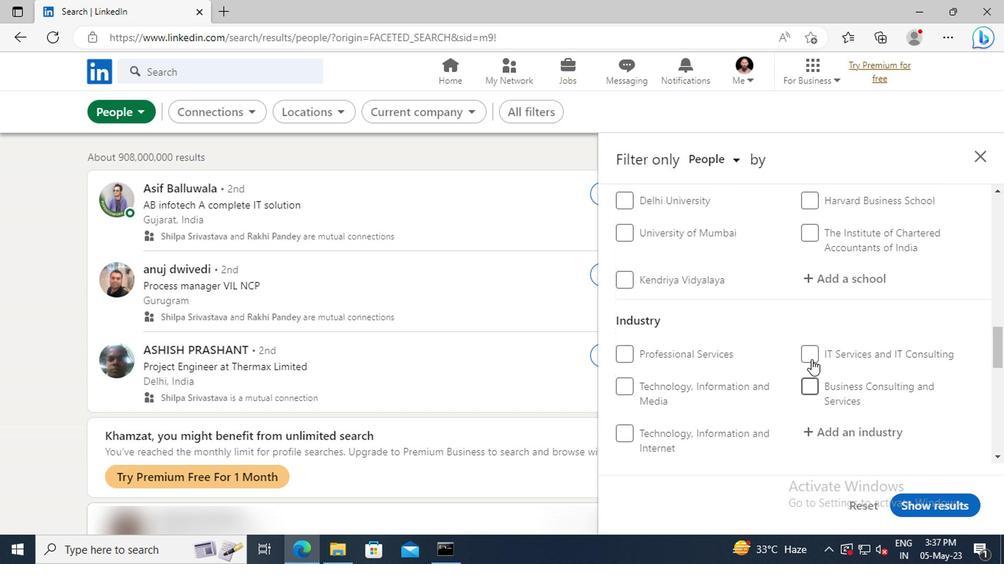 
Action: Mouse scrolled (807, 361) with delta (0, 0)
Screenshot: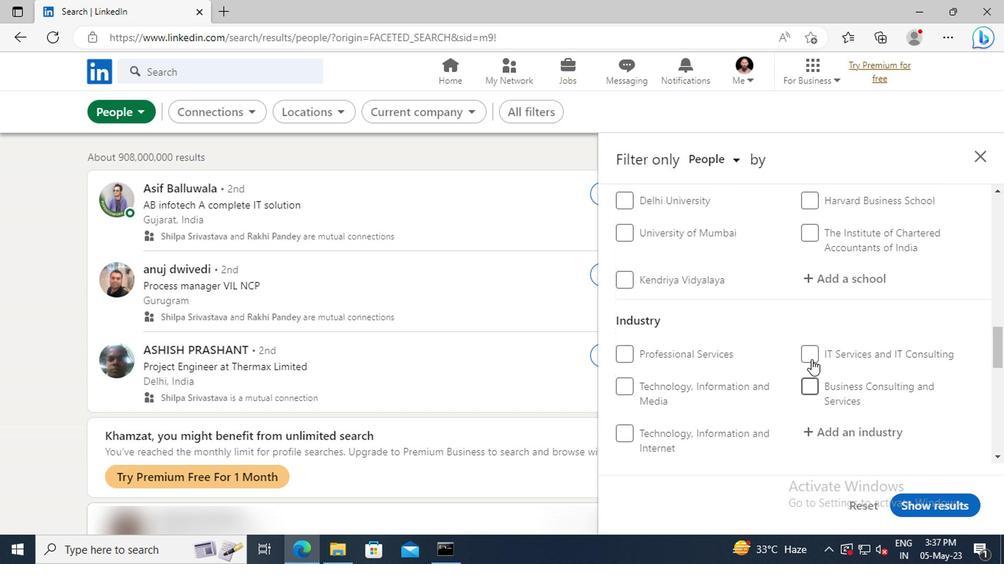
Action: Mouse scrolled (807, 361) with delta (0, 0)
Screenshot: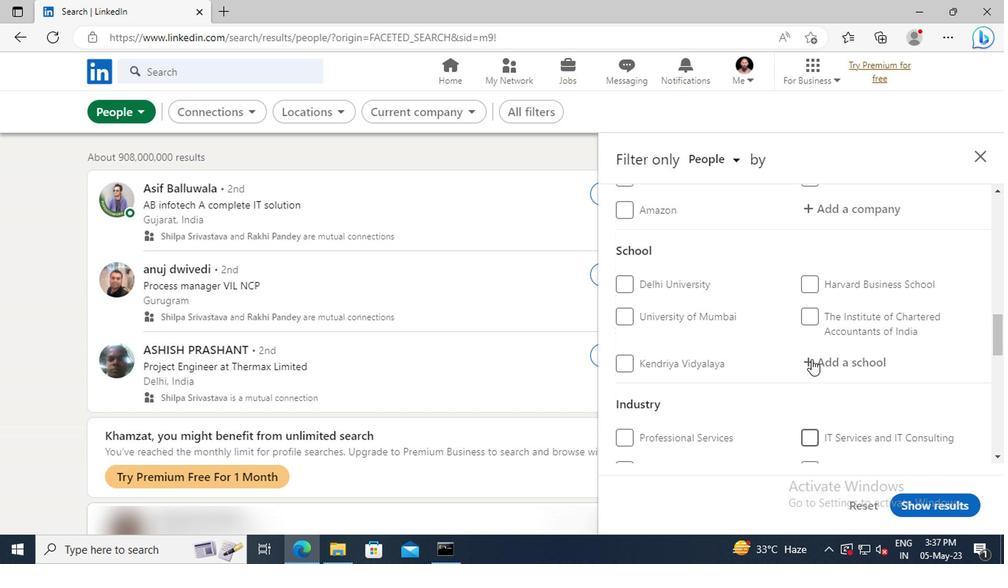 
Action: Mouse scrolled (807, 361) with delta (0, 0)
Screenshot: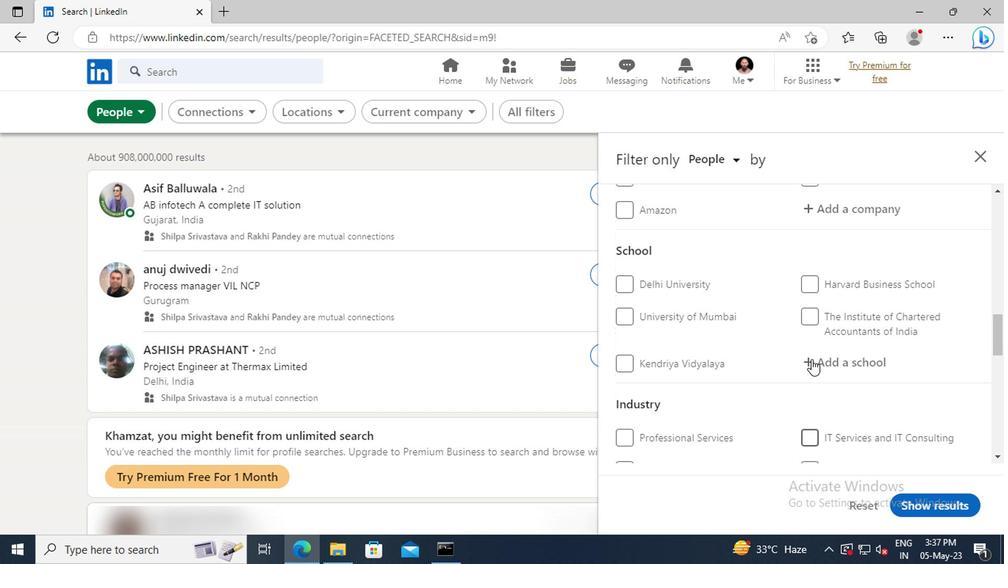 
Action: Mouse scrolled (807, 361) with delta (0, 0)
Screenshot: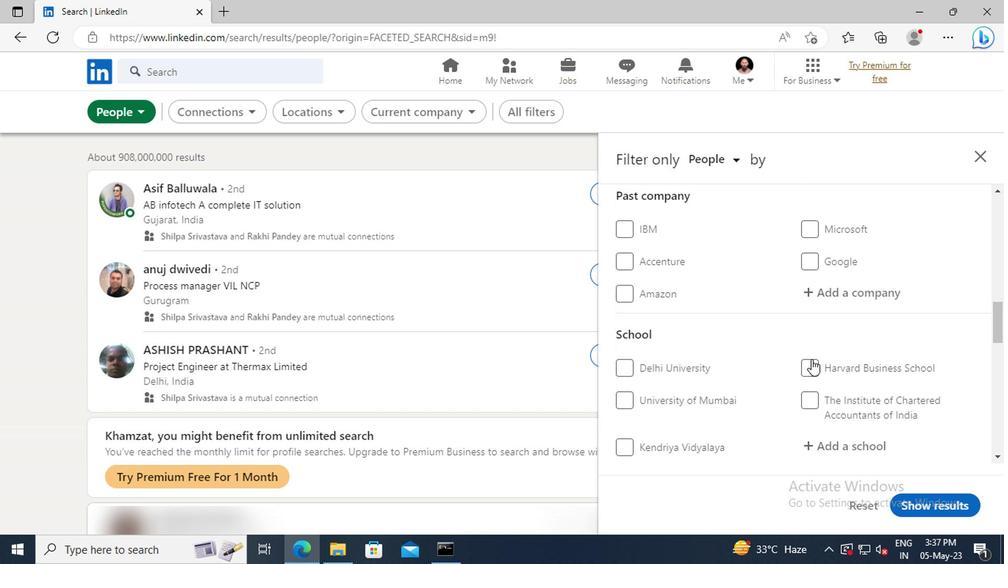 
Action: Mouse scrolled (807, 361) with delta (0, 0)
Screenshot: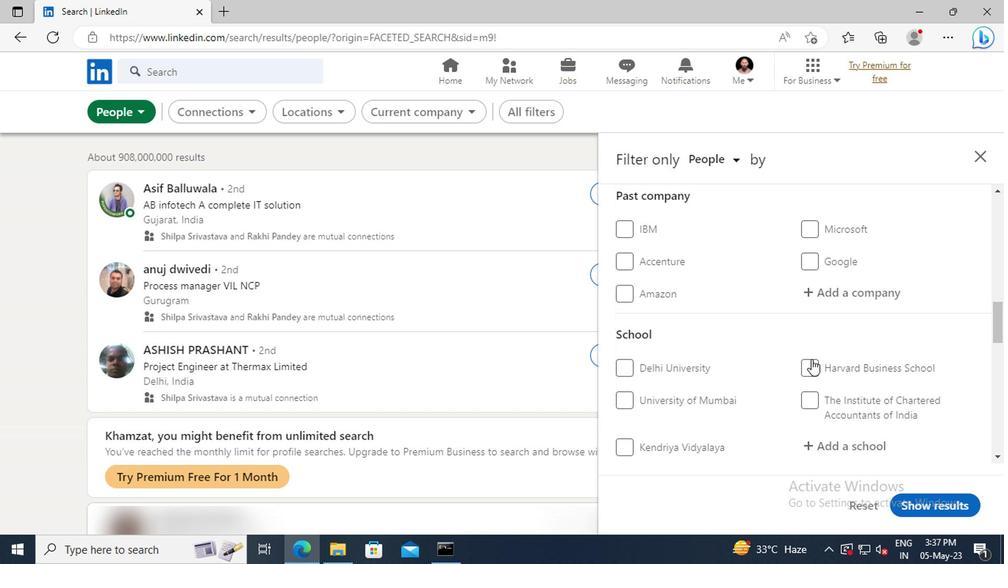 
Action: Mouse scrolled (807, 361) with delta (0, 0)
Screenshot: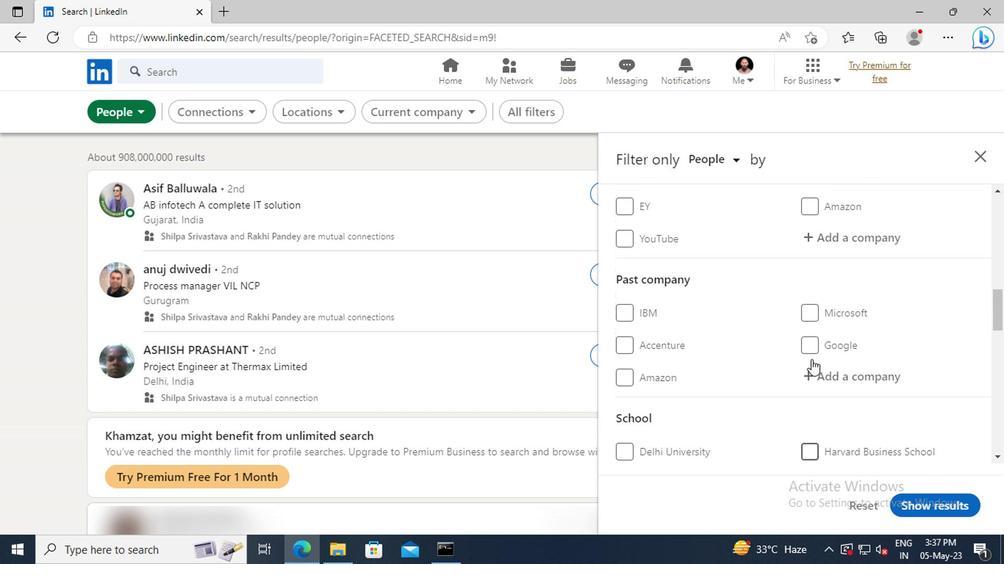 
Action: Mouse scrolled (807, 361) with delta (0, 0)
Screenshot: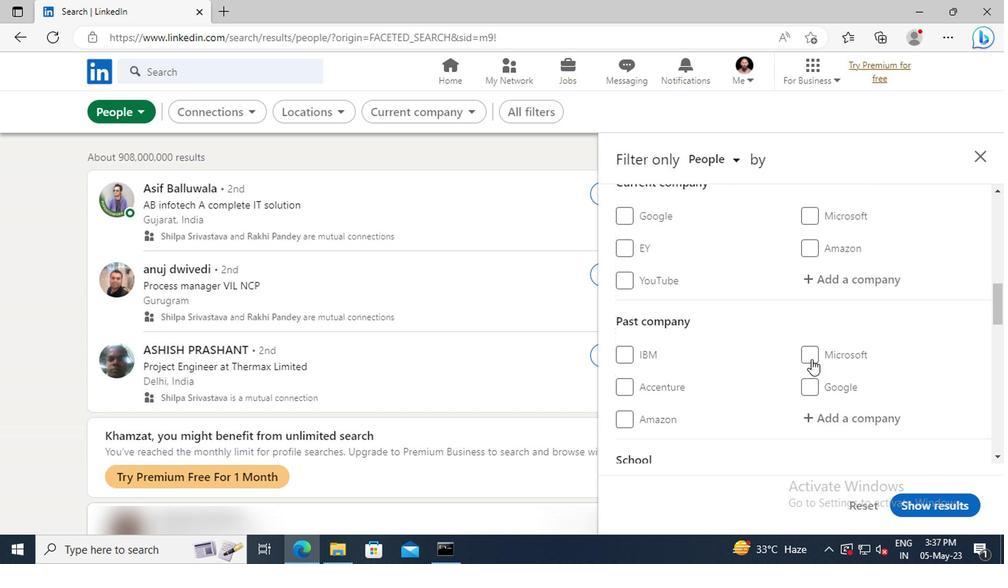 
Action: Mouse scrolled (807, 361) with delta (0, 0)
Screenshot: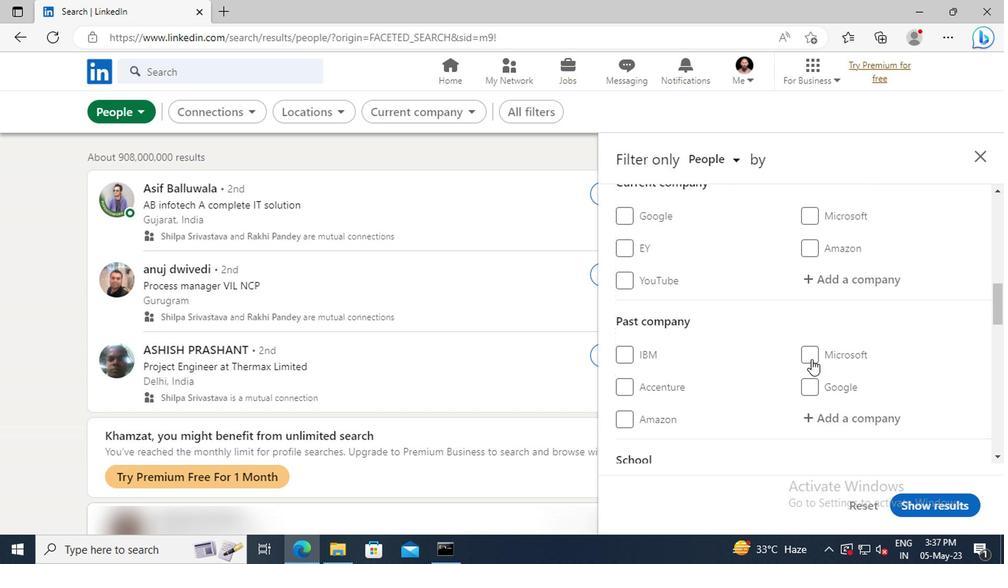 
Action: Mouse moved to (812, 361)
Screenshot: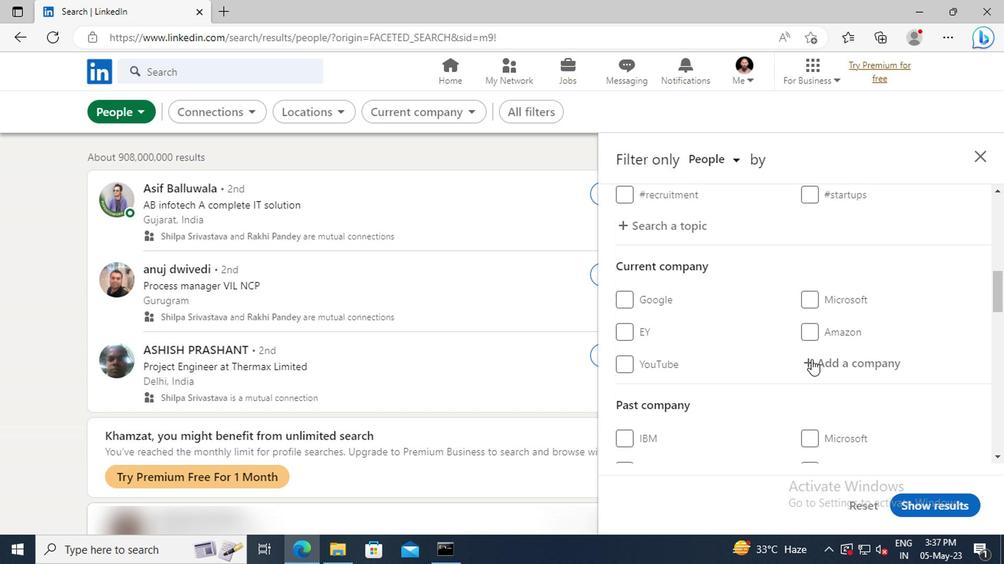 
Action: Mouse pressed left at (812, 361)
Screenshot: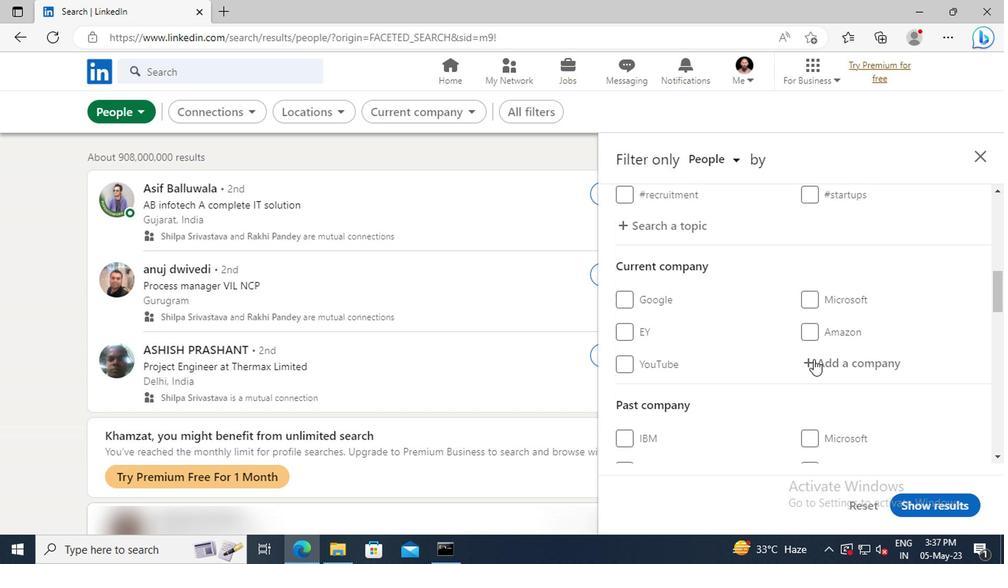 
Action: Key pressed <Key.shift>INNOVATION<Key.space><Key.shift>INCUB
Screenshot: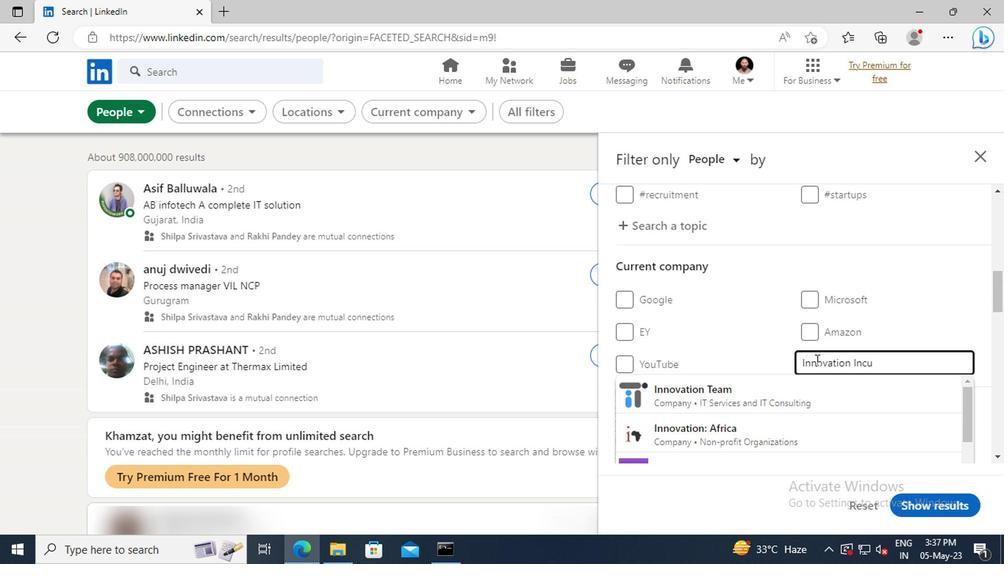 
Action: Mouse moved to (807, 381)
Screenshot: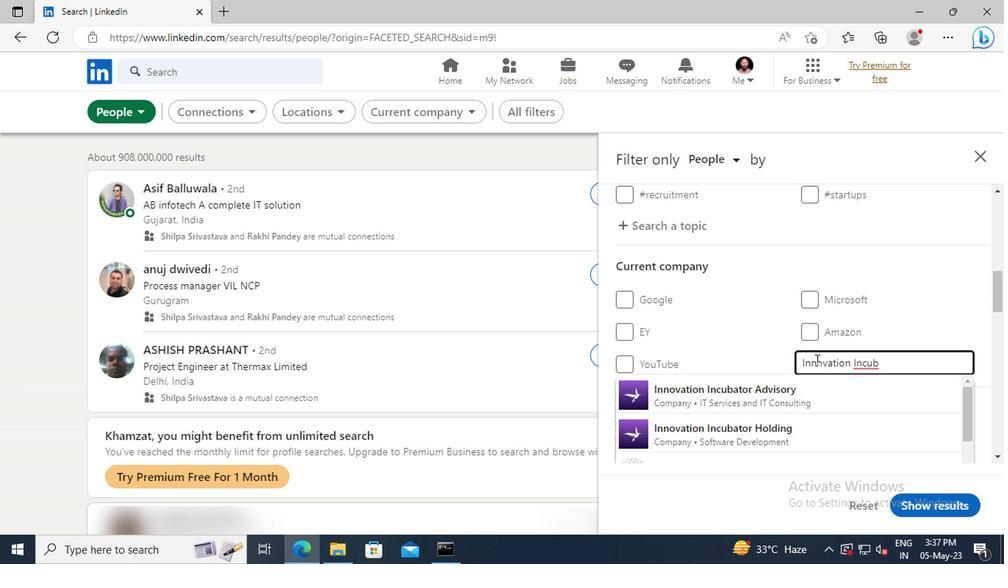 
Action: Mouse pressed left at (807, 381)
Screenshot: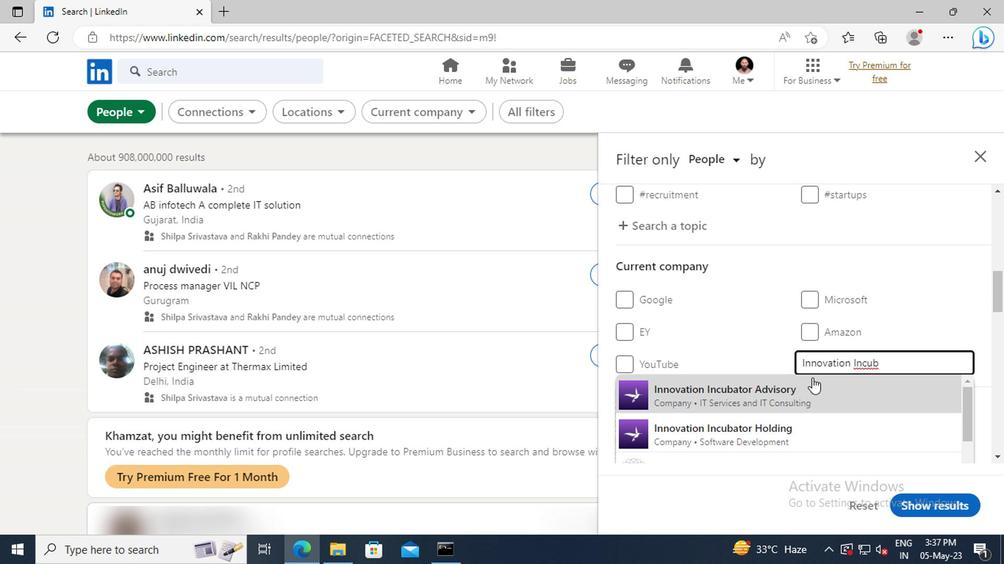 
Action: Mouse scrolled (807, 380) with delta (0, -1)
Screenshot: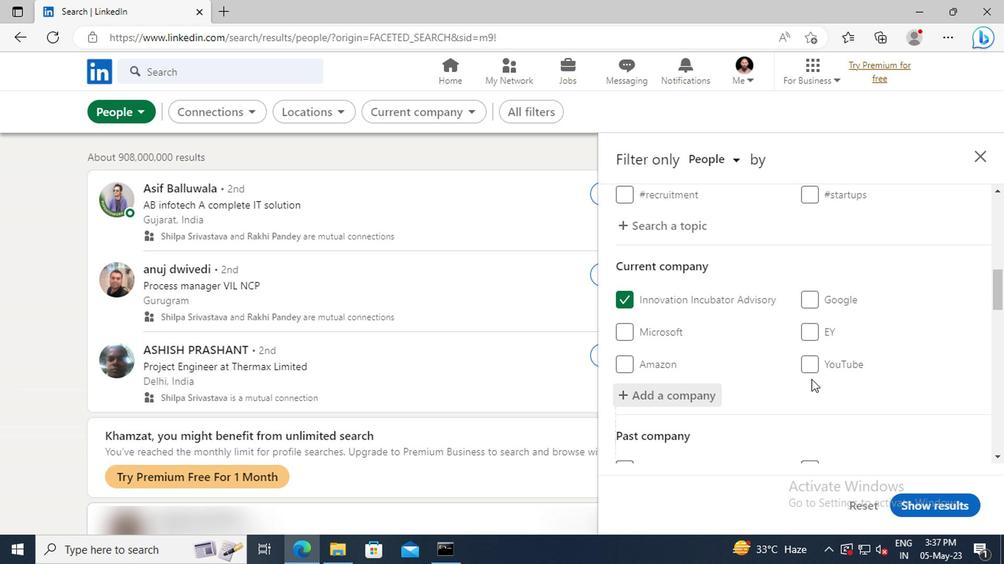 
Action: Mouse scrolled (807, 380) with delta (0, -1)
Screenshot: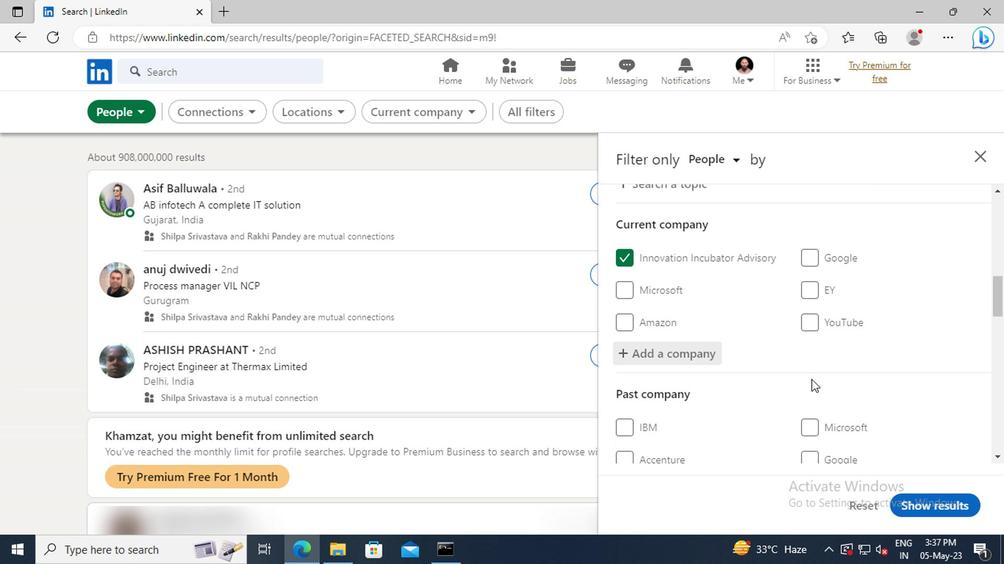 
Action: Mouse scrolled (807, 380) with delta (0, -1)
Screenshot: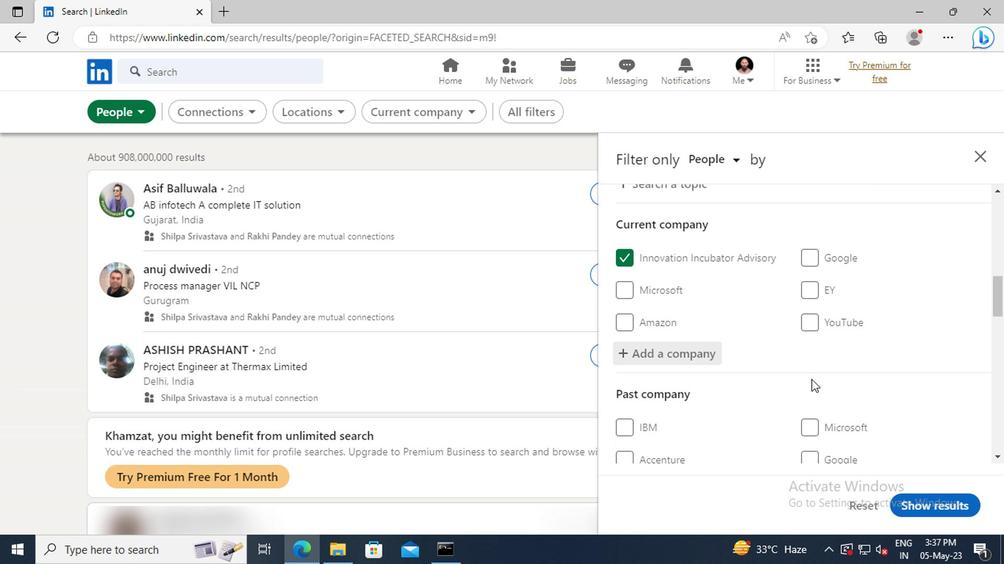 
Action: Mouse moved to (803, 369)
Screenshot: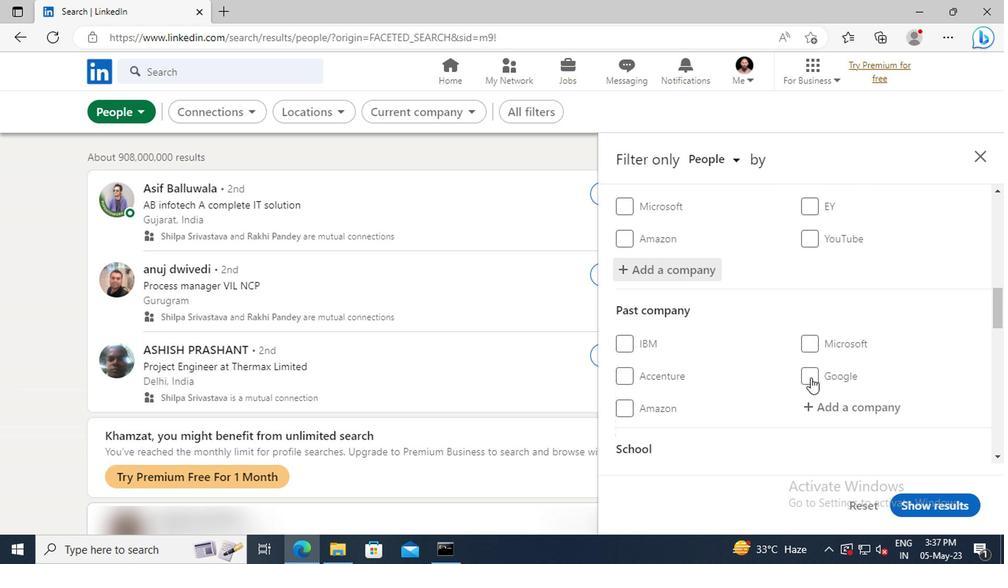 
Action: Mouse scrolled (803, 368) with delta (0, 0)
Screenshot: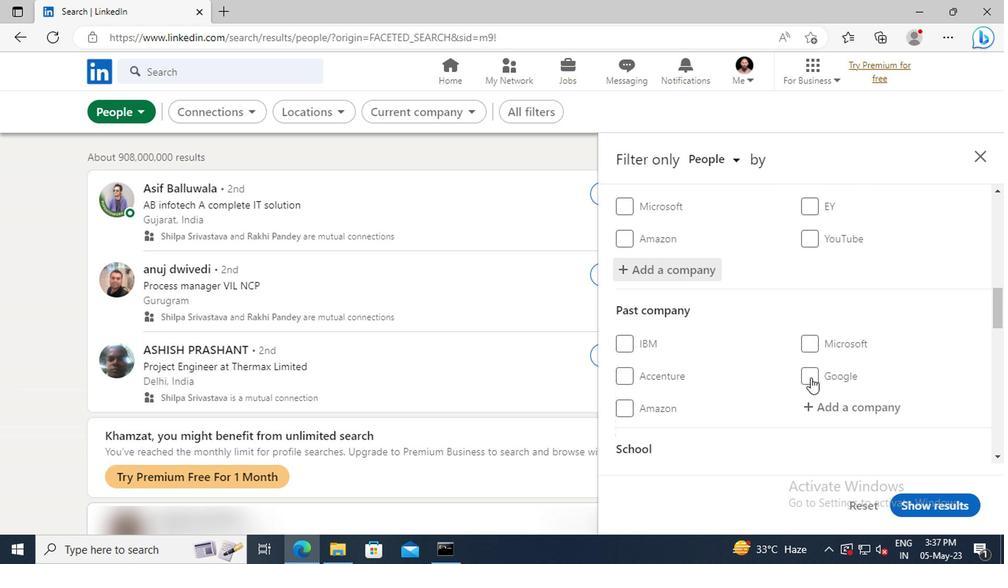 
Action: Mouse moved to (803, 368)
Screenshot: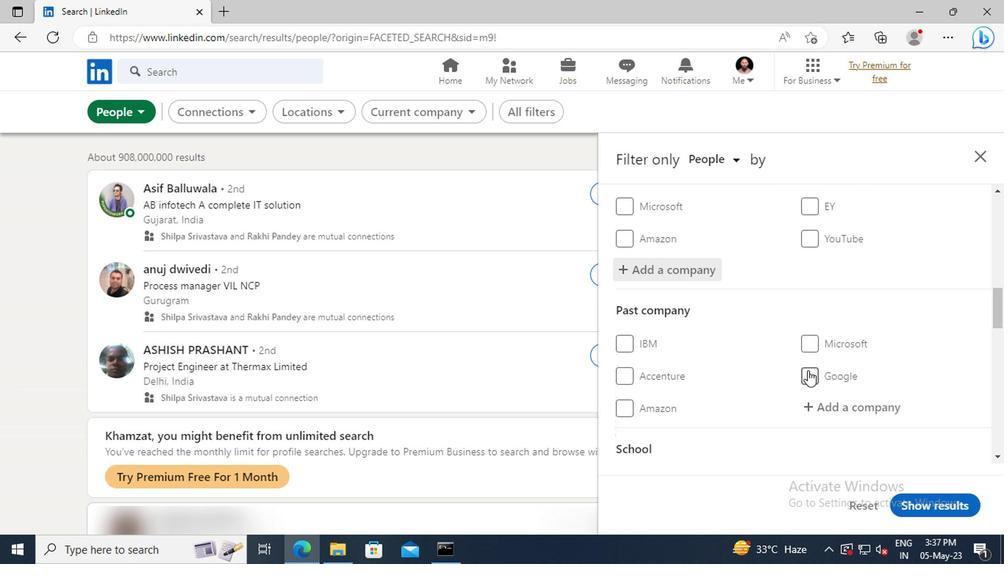 
Action: Mouse scrolled (803, 367) with delta (0, -1)
Screenshot: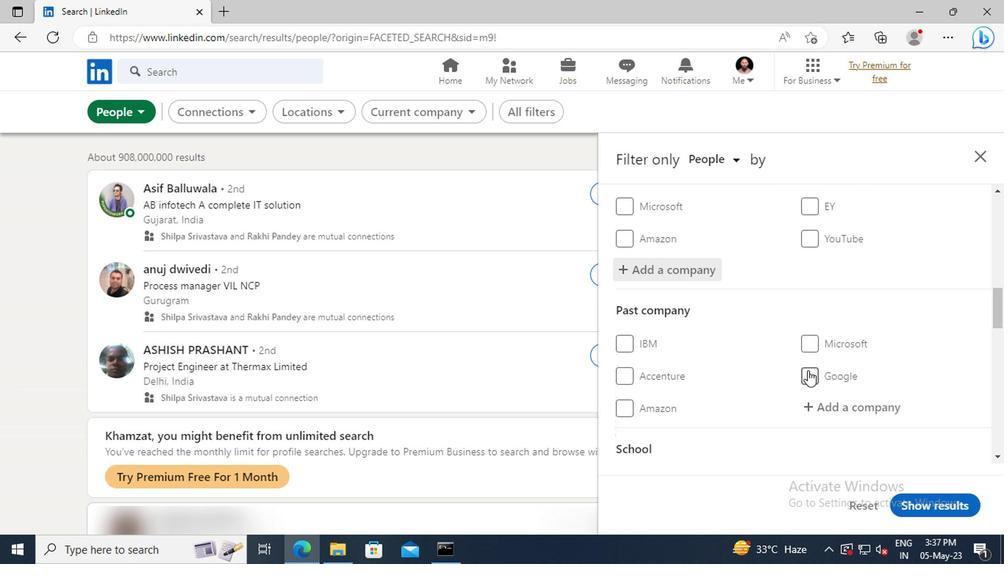 
Action: Mouse moved to (794, 343)
Screenshot: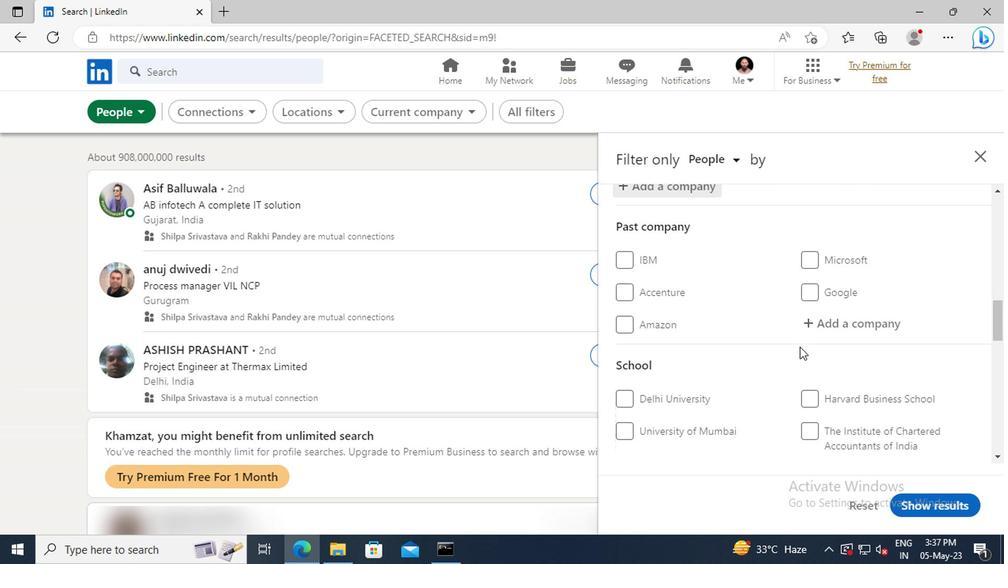 
Action: Mouse scrolled (794, 342) with delta (0, -1)
Screenshot: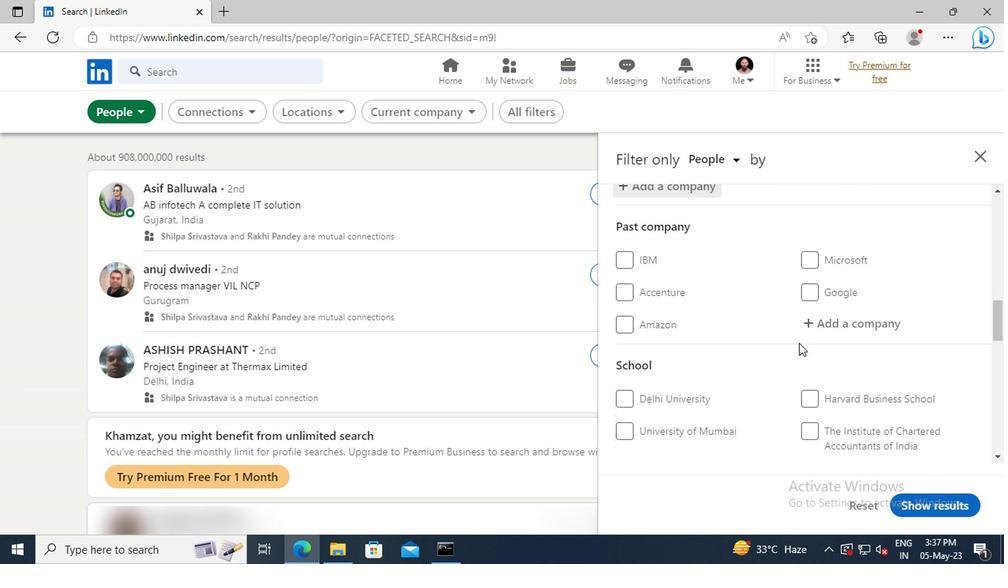 
Action: Mouse scrolled (794, 342) with delta (0, -1)
Screenshot: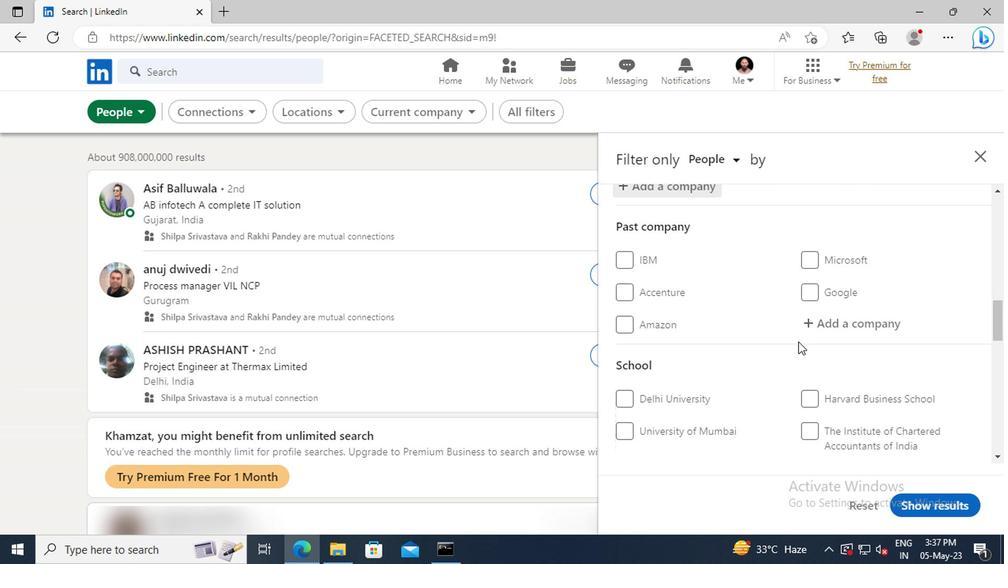 
Action: Mouse scrolled (794, 342) with delta (0, -1)
Screenshot: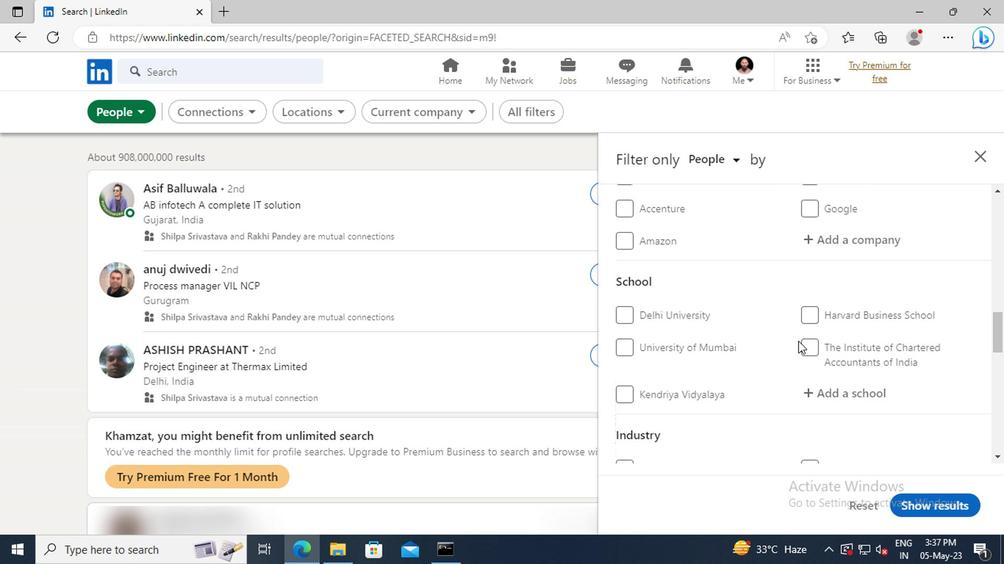 
Action: Mouse moved to (812, 351)
Screenshot: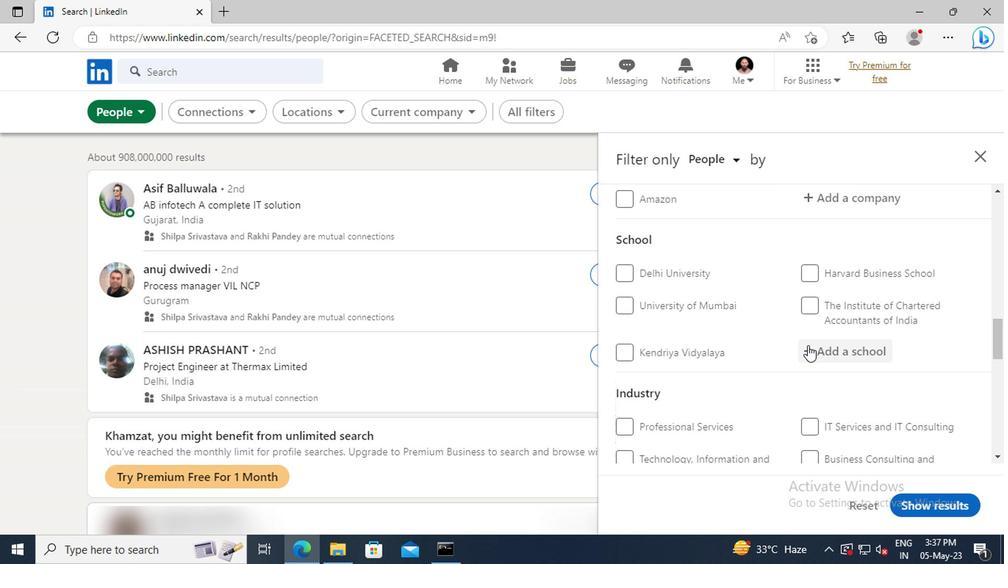 
Action: Mouse pressed left at (812, 351)
Screenshot: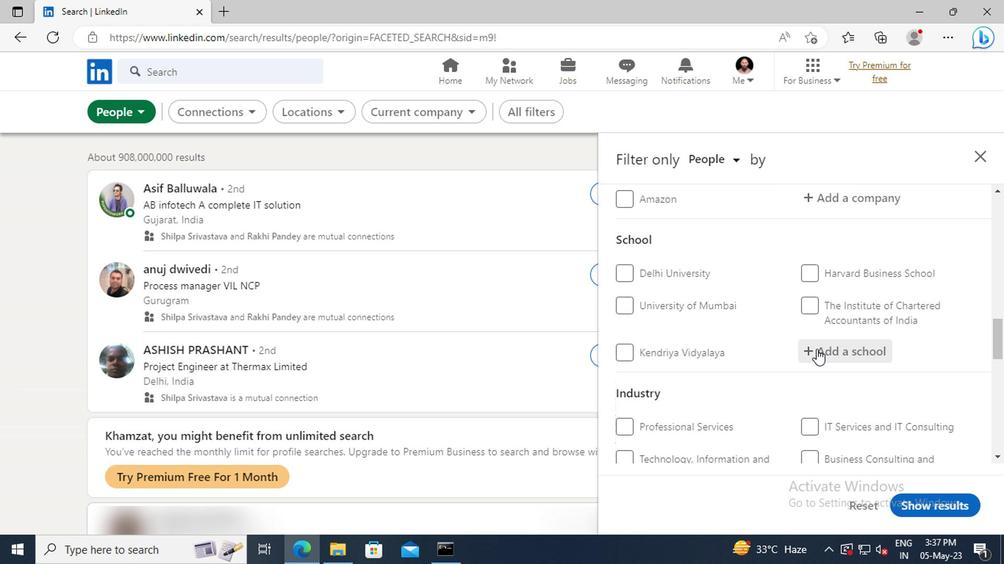 
Action: Key pressed <Key.shift>THAKUR<Key.space><Key.shift>COLLEGE<Key.space><Key.shift>OF<Key.space><Key.shift>ENGINEERING<Key.space><Key.shift>&<Key.space><Key.shift>TECHNOLOGY<Key.enter>
Screenshot: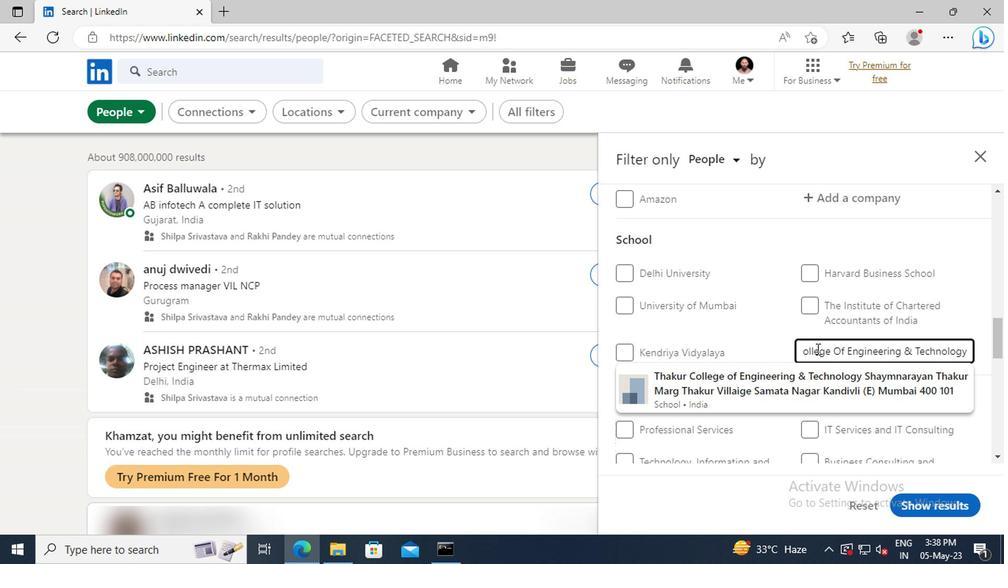 
Action: Mouse scrolled (812, 350) with delta (0, 0)
Screenshot: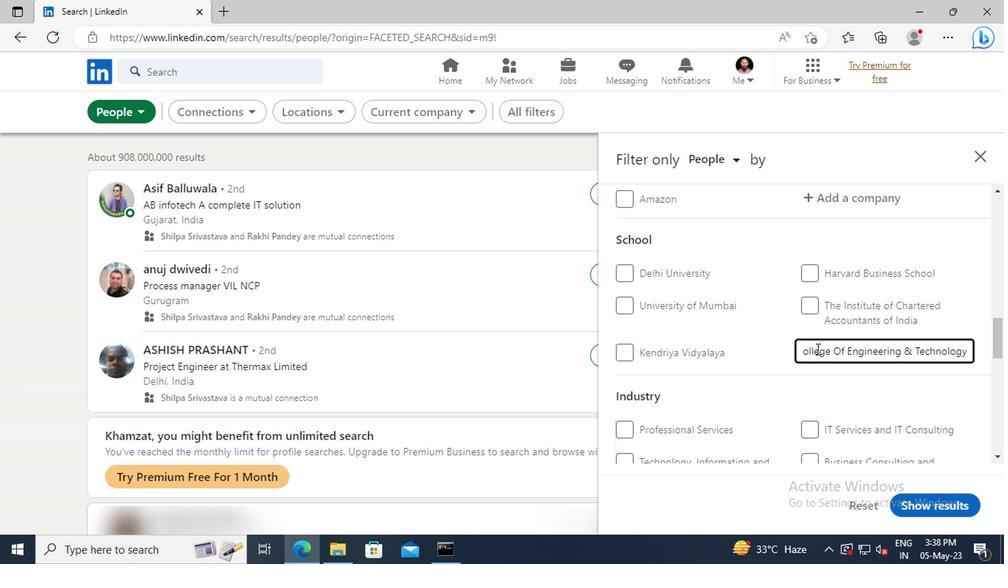 
Action: Mouse scrolled (812, 350) with delta (0, 0)
Screenshot: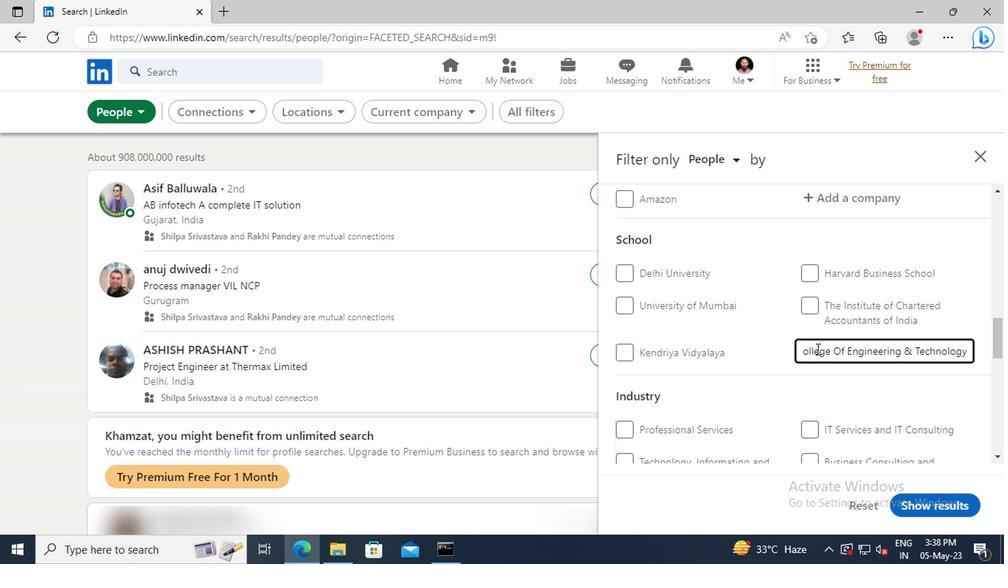 
Action: Mouse scrolled (812, 350) with delta (0, 0)
Screenshot: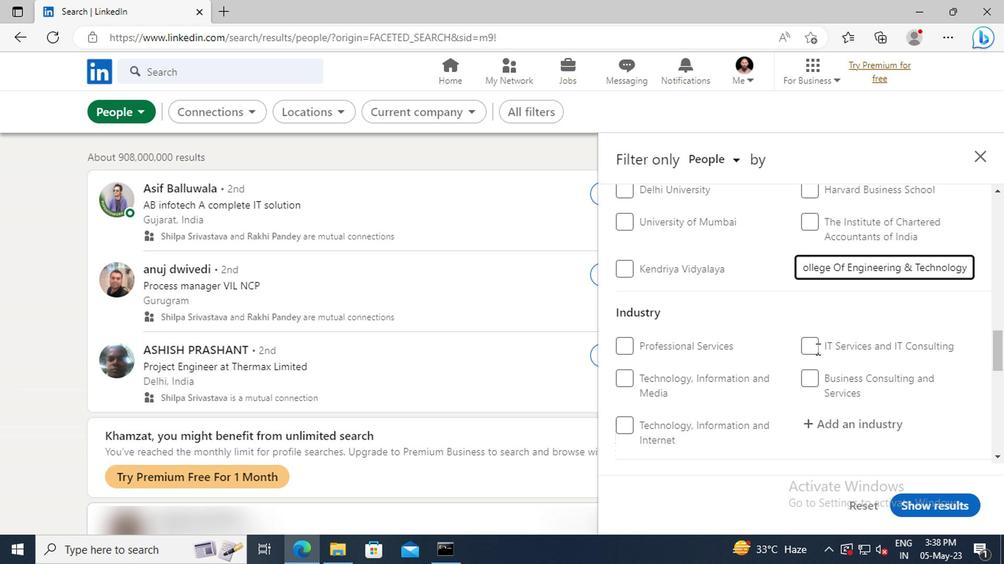
Action: Mouse moved to (827, 382)
Screenshot: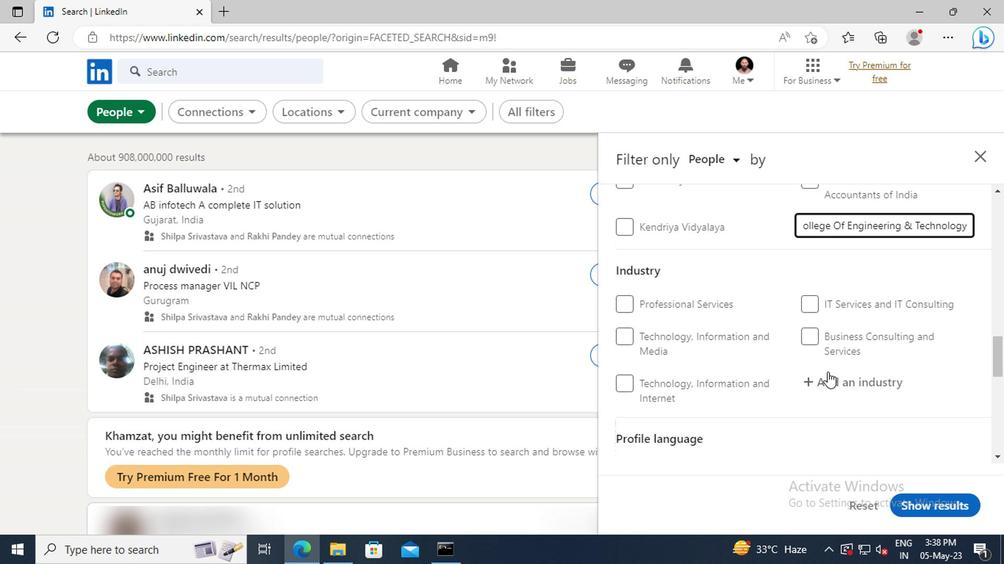 
Action: Mouse pressed left at (827, 382)
Screenshot: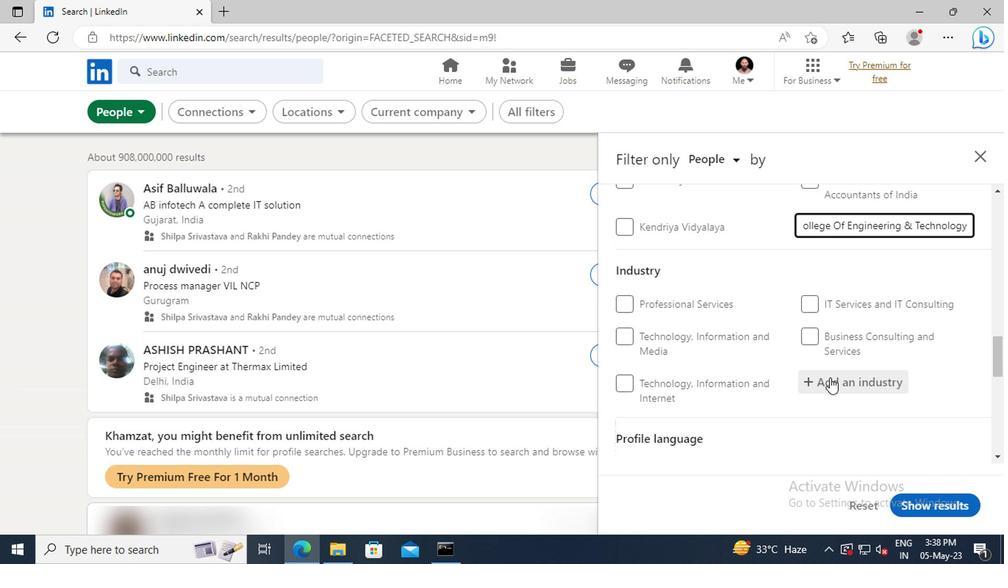 
Action: Key pressed <Key.shift><Key.shift><Key.shift>RANCHIN
Screenshot: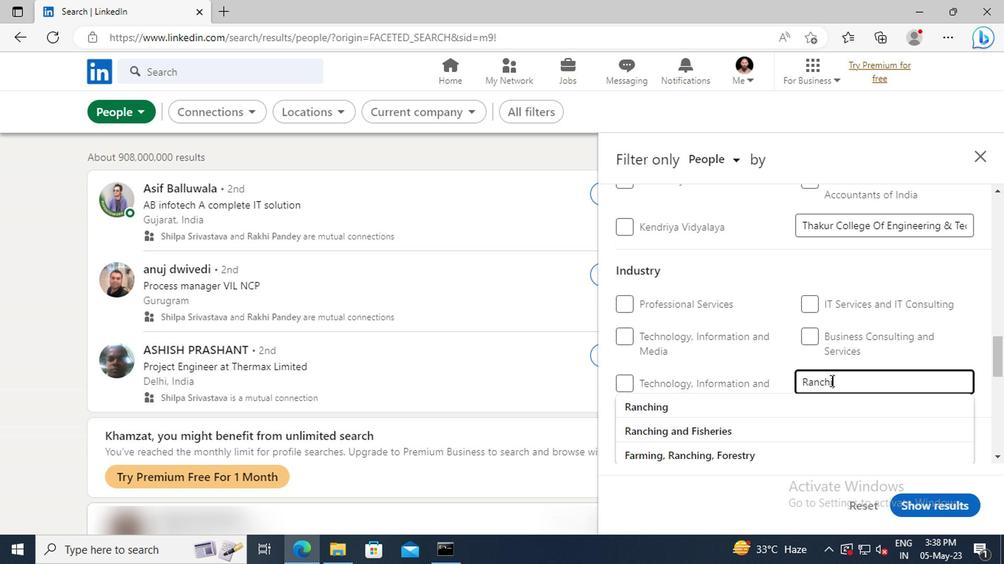 
Action: Mouse moved to (839, 422)
Screenshot: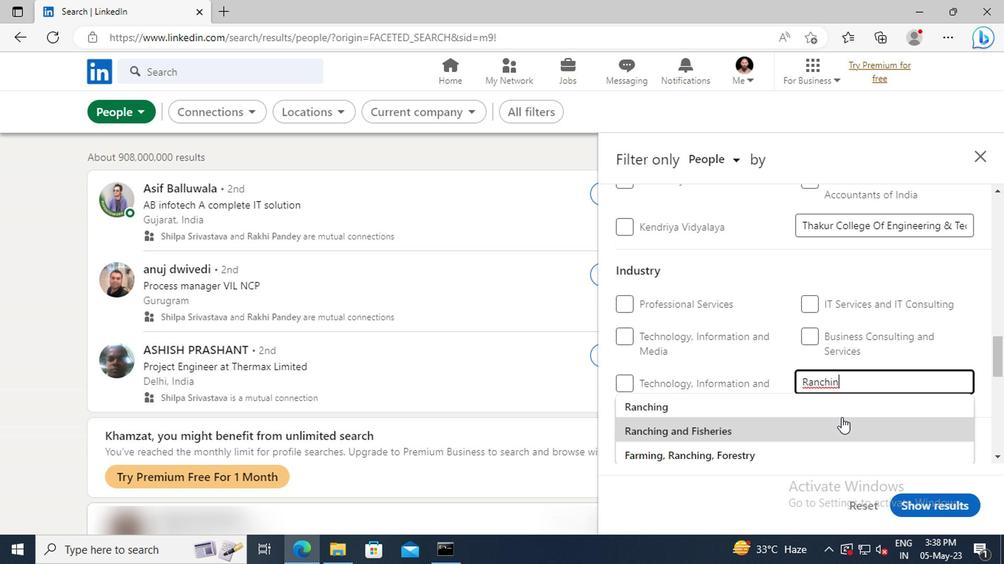 
Action: Mouse pressed left at (839, 422)
Screenshot: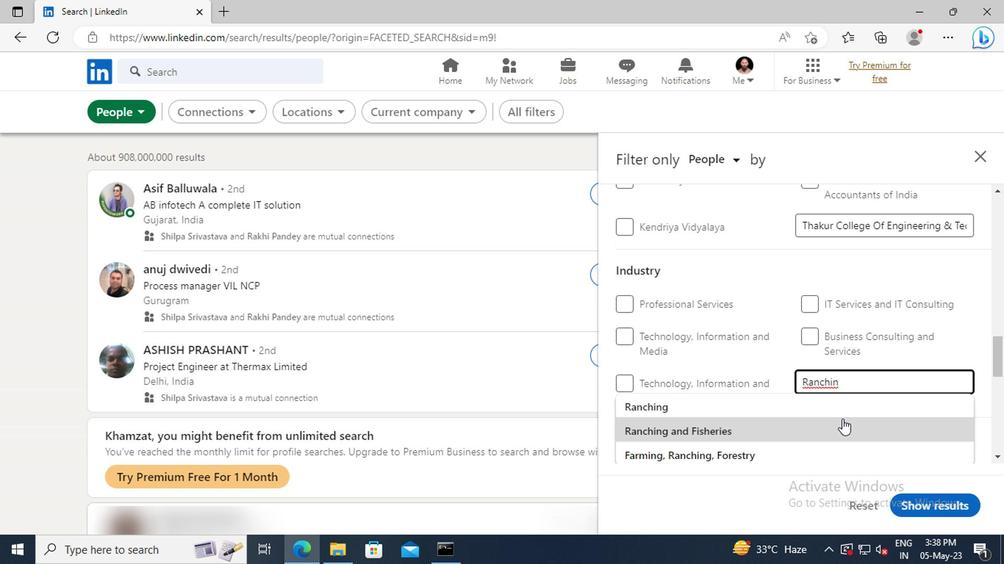 
Action: Mouse scrolled (839, 421) with delta (0, -1)
Screenshot: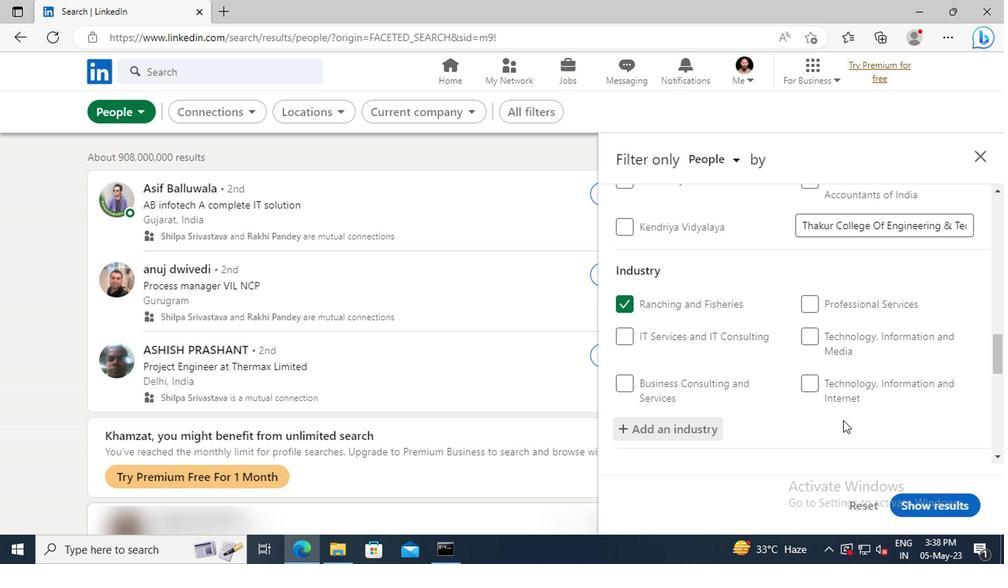 
Action: Mouse scrolled (839, 421) with delta (0, -1)
Screenshot: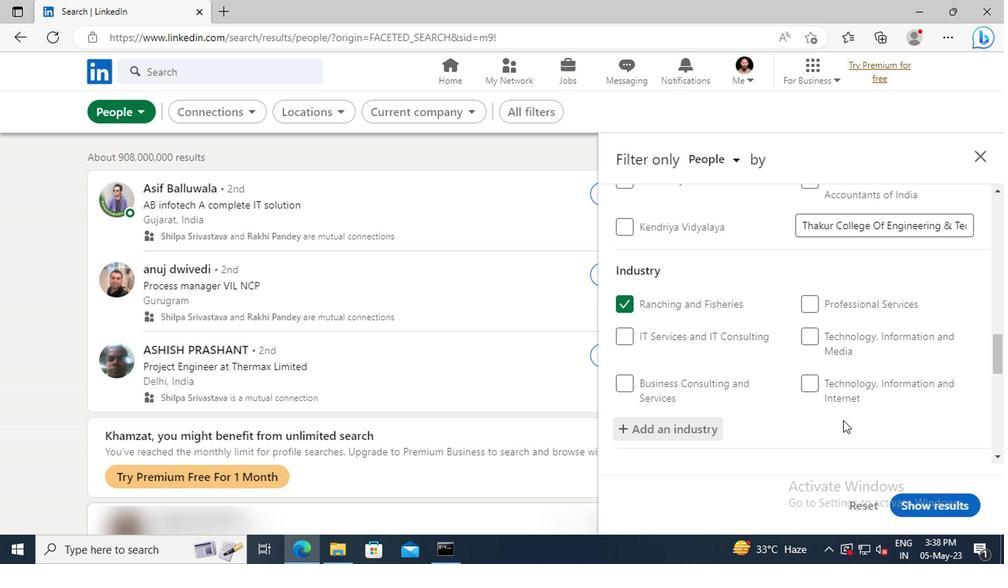 
Action: Mouse scrolled (839, 421) with delta (0, -1)
Screenshot: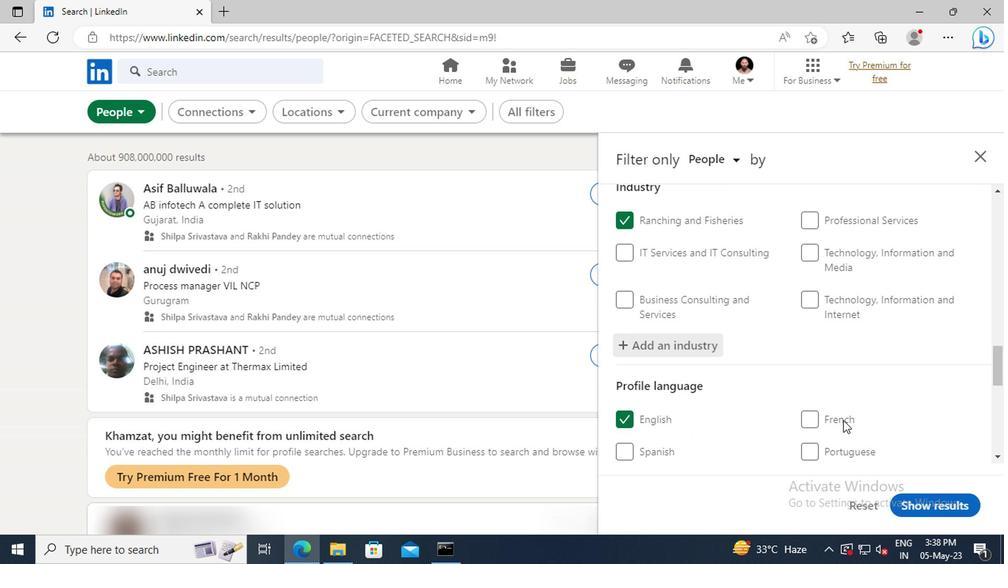 
Action: Mouse moved to (839, 383)
Screenshot: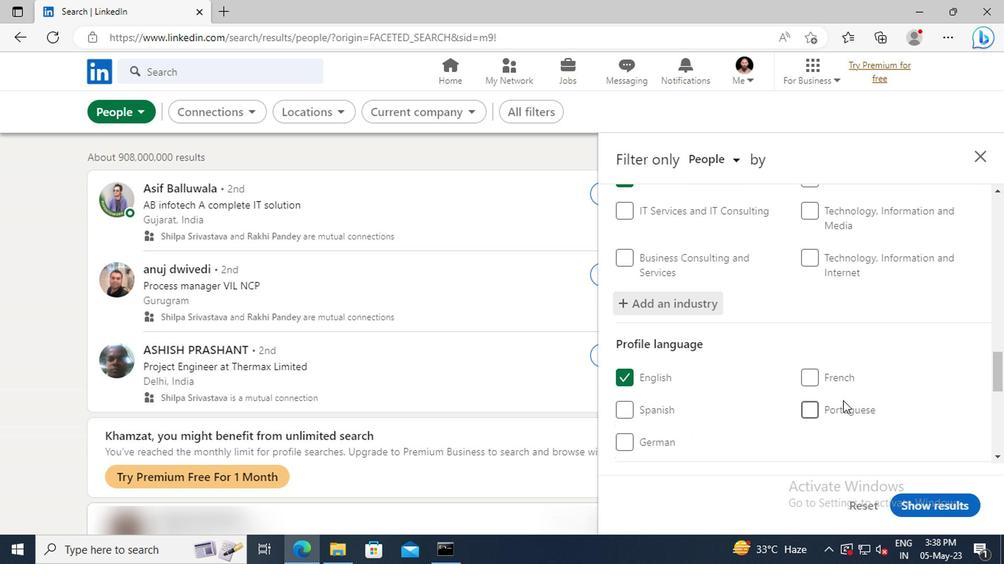 
Action: Mouse scrolled (839, 382) with delta (0, 0)
Screenshot: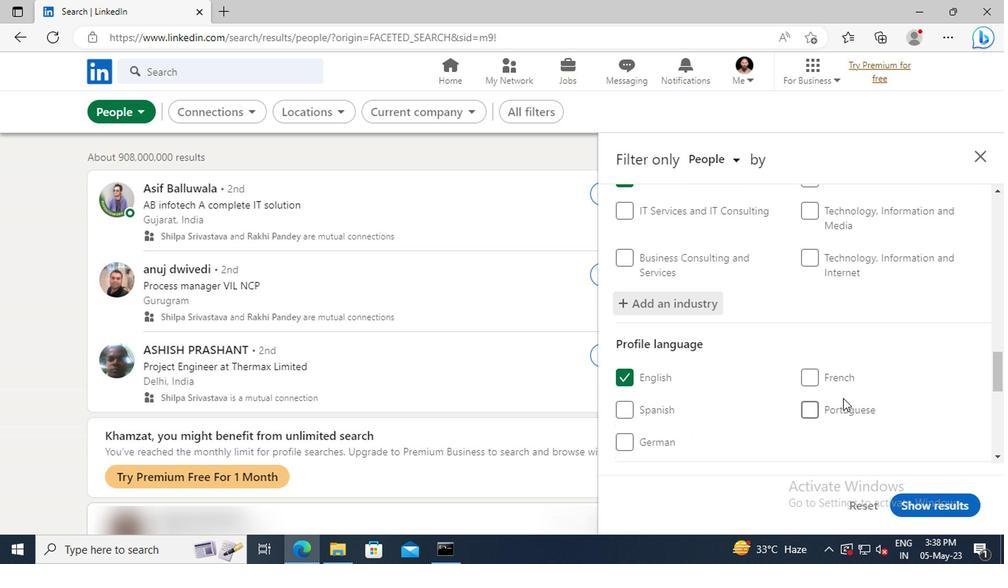 
Action: Mouse moved to (844, 370)
Screenshot: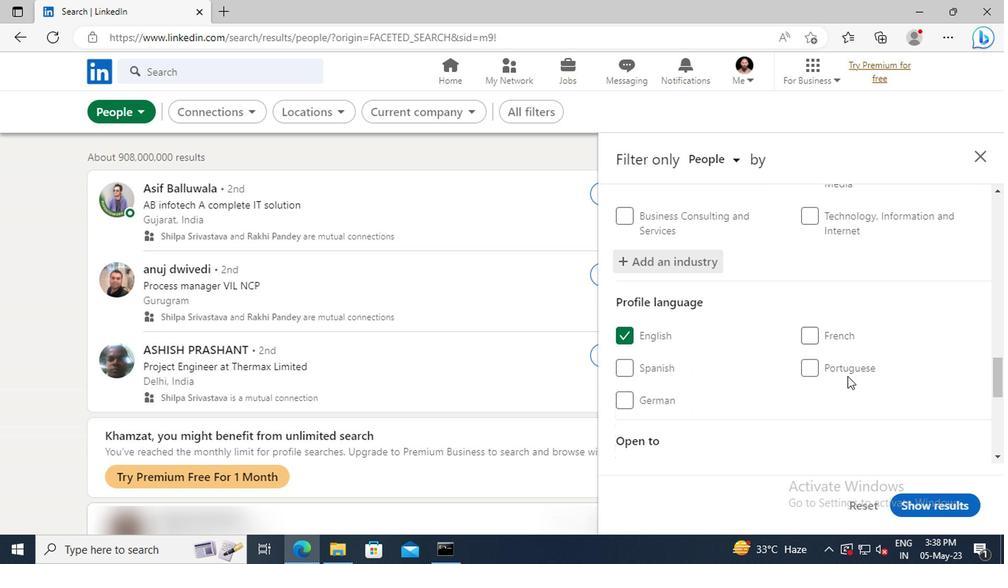 
Action: Mouse scrolled (844, 369) with delta (0, -1)
Screenshot: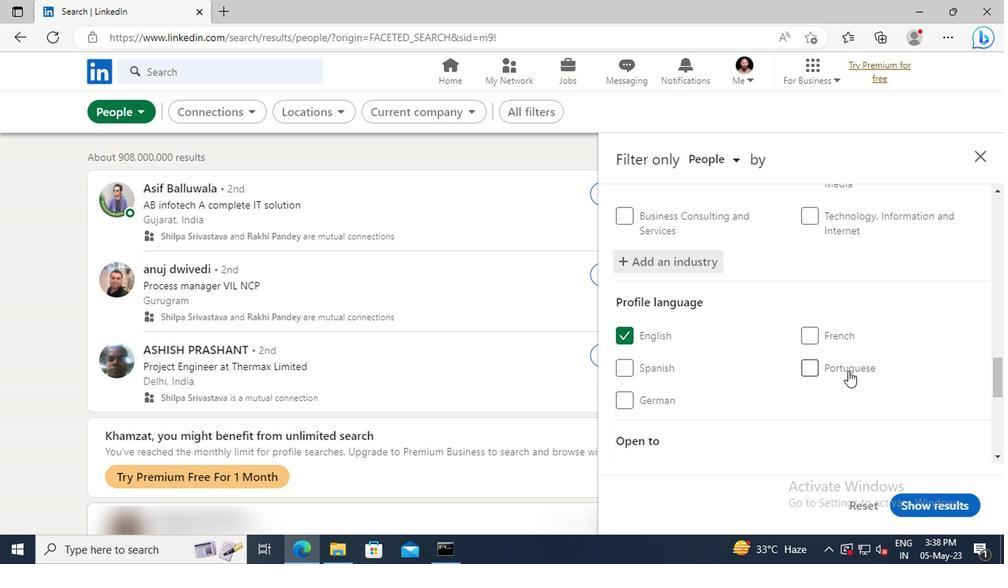 
Action: Mouse scrolled (844, 369) with delta (0, -1)
Screenshot: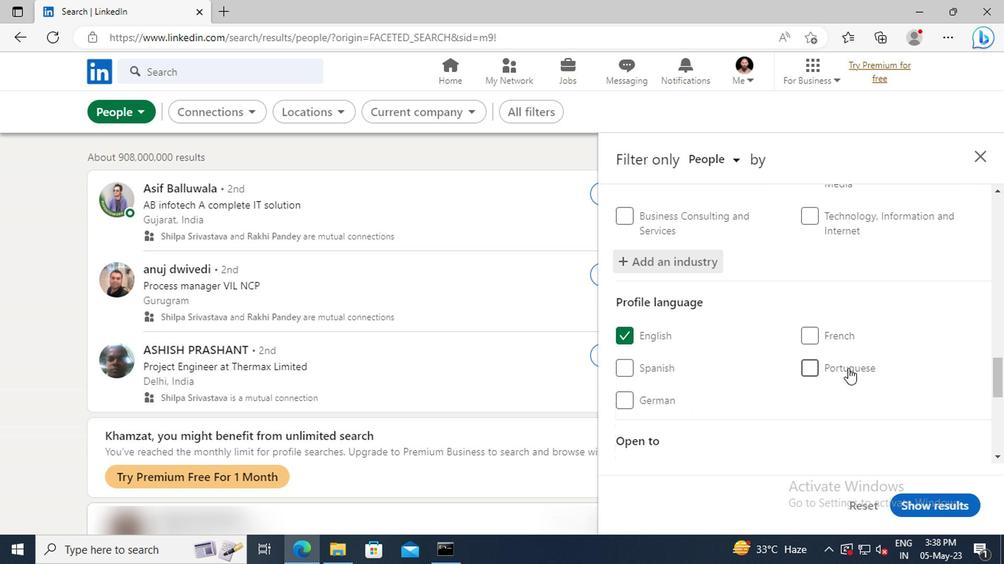 
Action: Mouse scrolled (844, 369) with delta (0, -1)
Screenshot: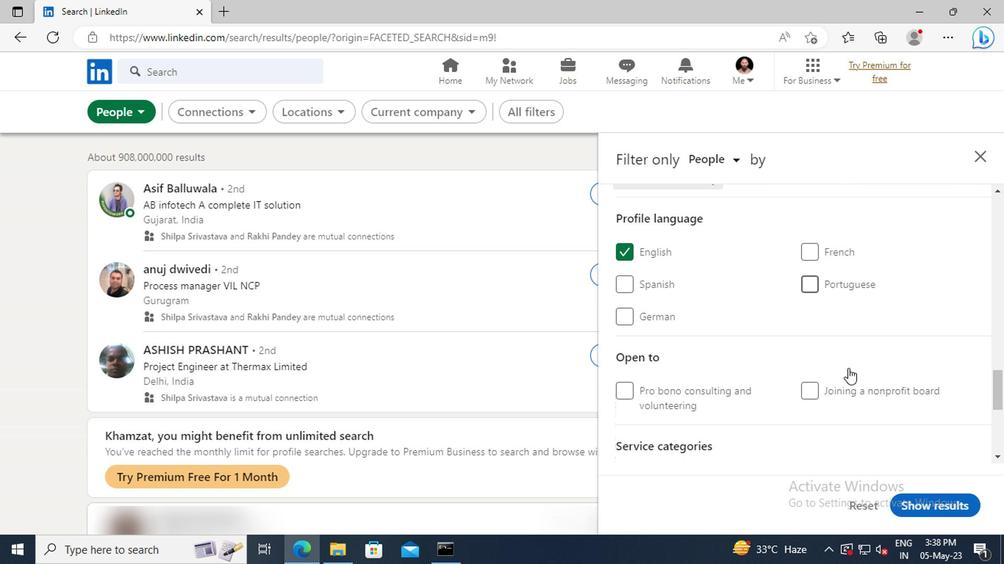 
Action: Mouse moved to (841, 365)
Screenshot: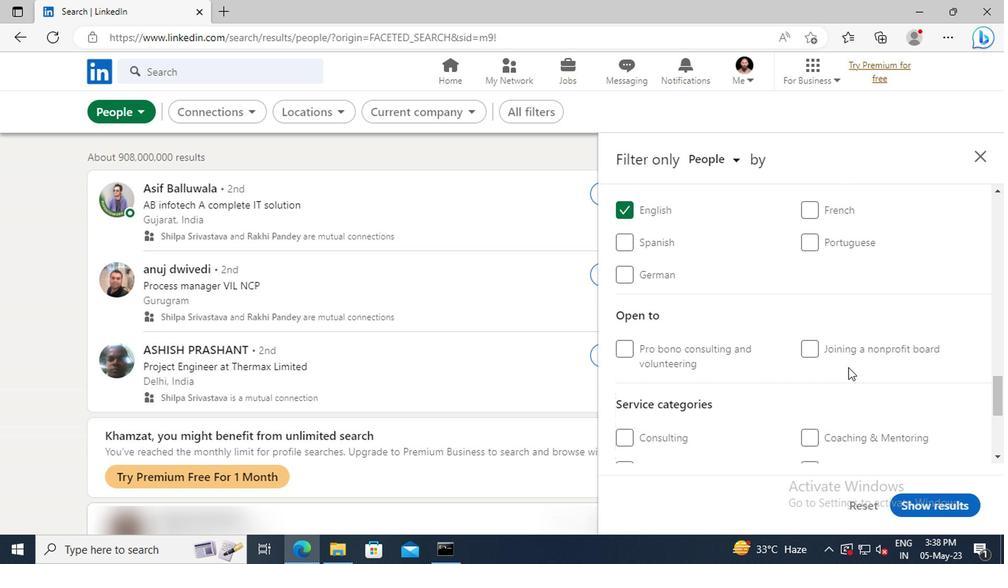 
Action: Mouse scrolled (841, 365) with delta (0, 0)
Screenshot: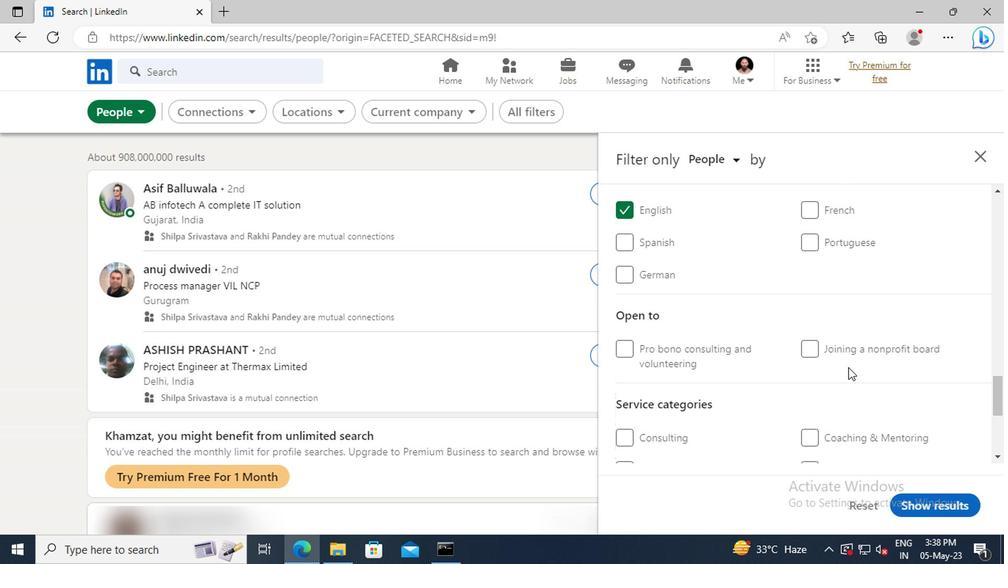 
Action: Mouse moved to (838, 359)
Screenshot: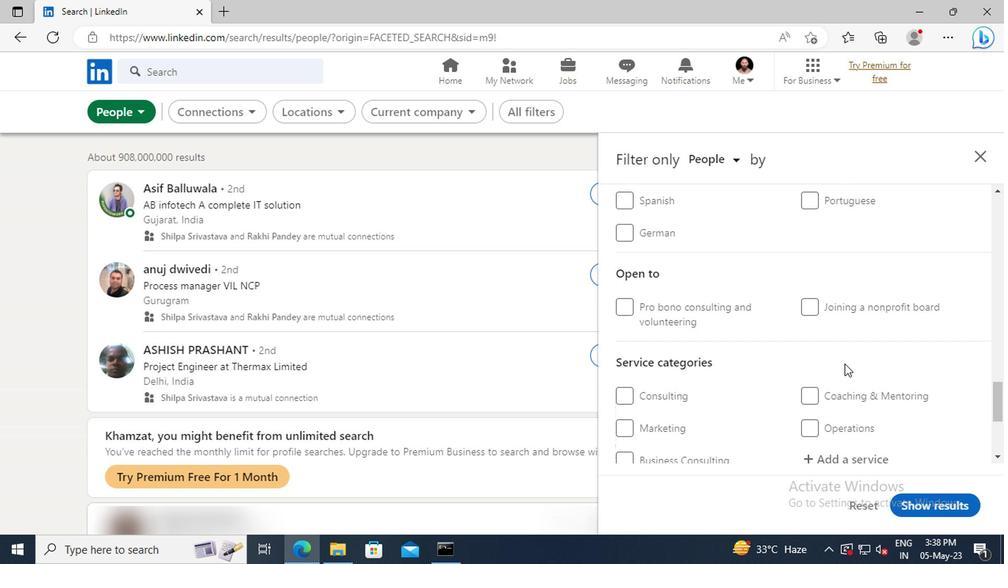 
Action: Mouse scrolled (838, 358) with delta (0, -1)
Screenshot: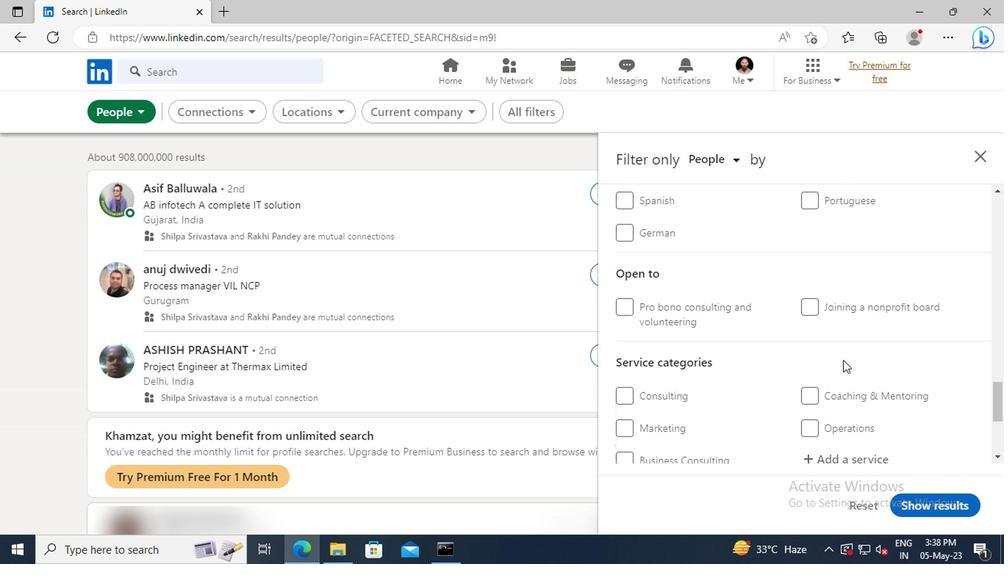 
Action: Mouse scrolled (838, 358) with delta (0, -1)
Screenshot: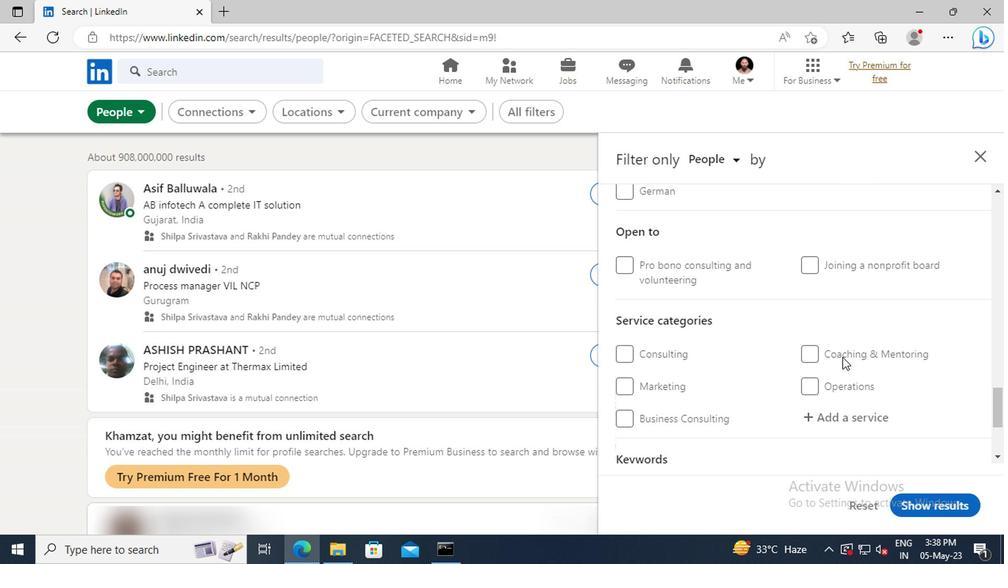 
Action: Mouse scrolled (838, 358) with delta (0, -1)
Screenshot: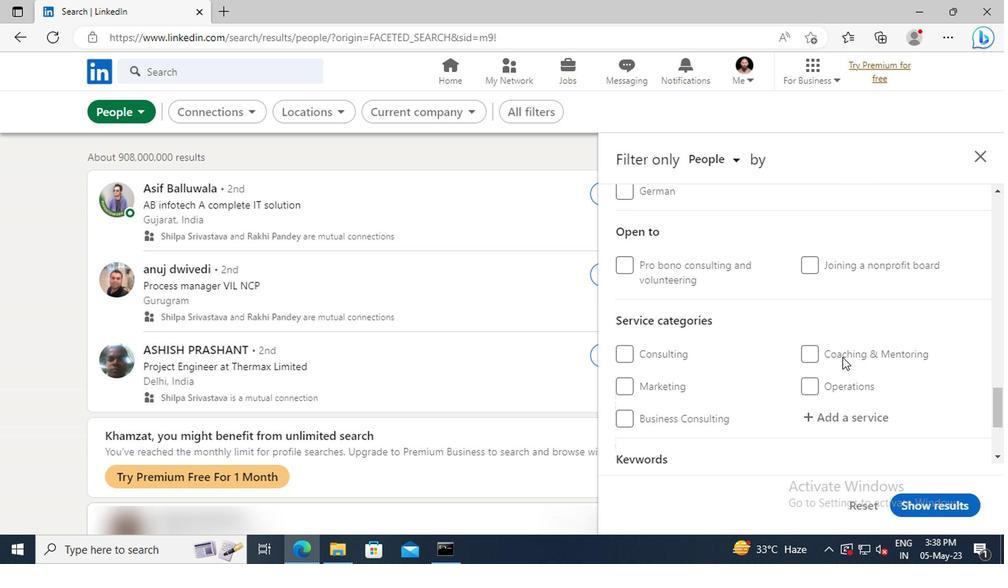 
Action: Mouse moved to (826, 341)
Screenshot: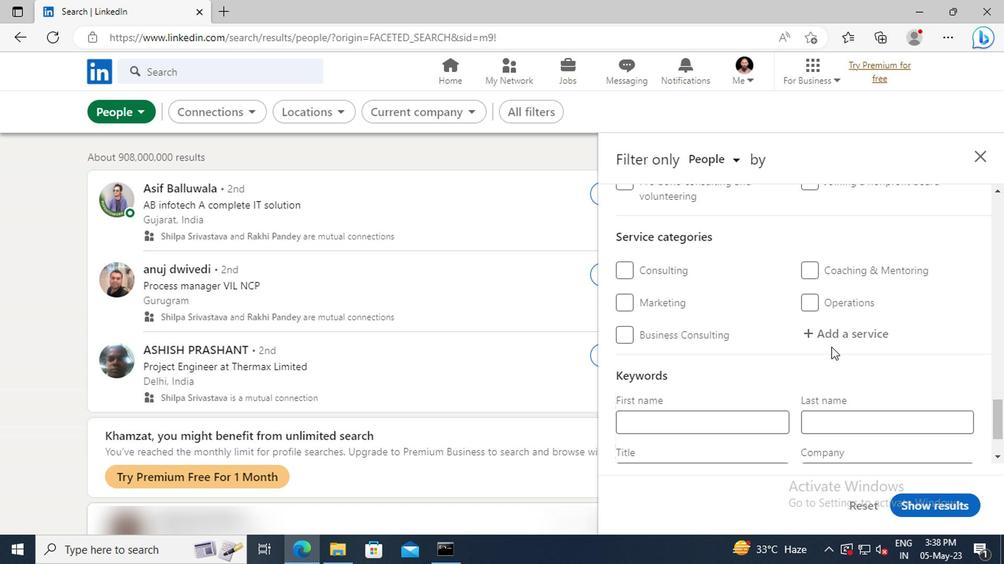 
Action: Mouse pressed left at (826, 341)
Screenshot: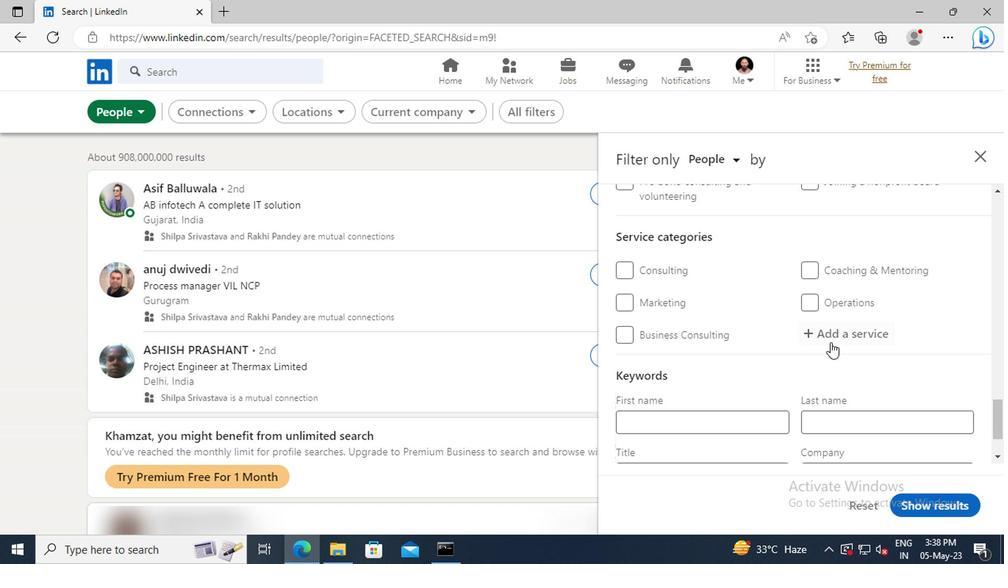 
Action: Key pressed <Key.shift>VIDE
Screenshot: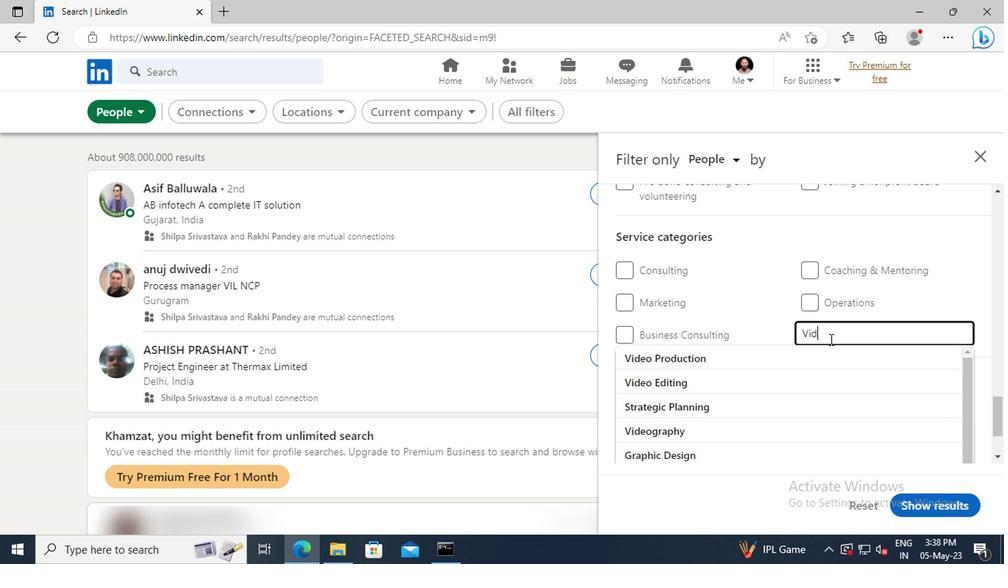 
Action: Mouse moved to (832, 377)
Screenshot: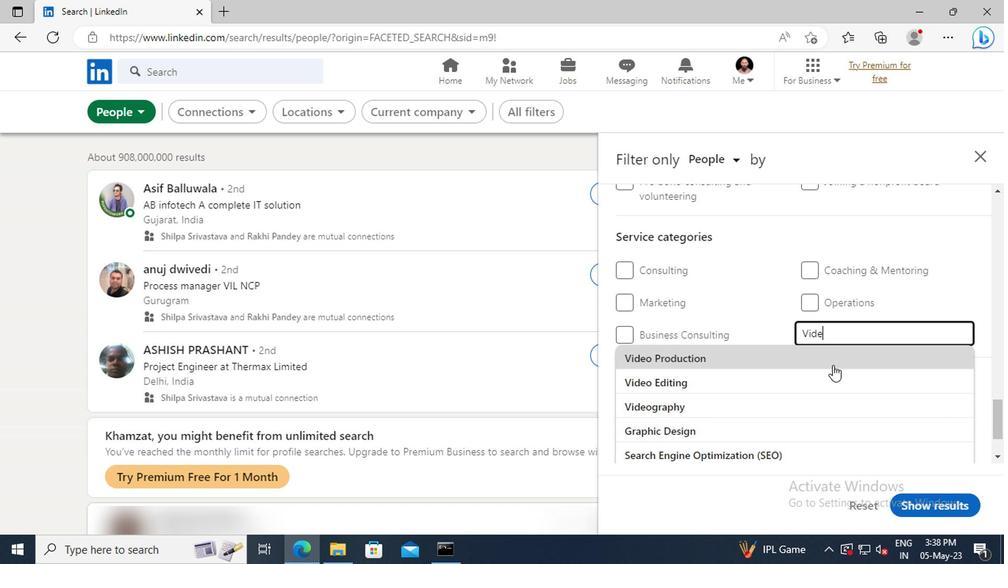 
Action: Mouse pressed left at (832, 377)
Screenshot: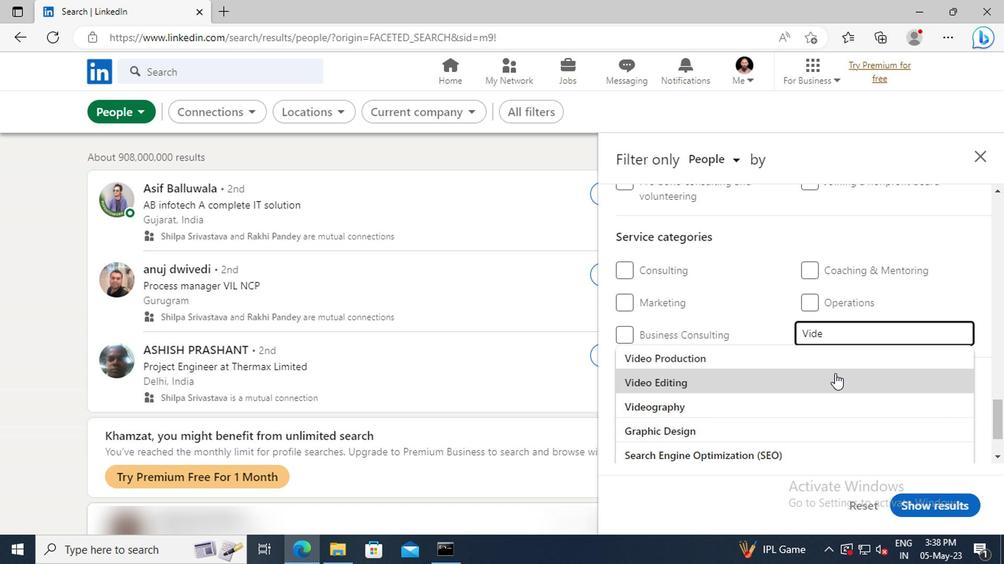 
Action: Mouse scrolled (832, 376) with delta (0, -1)
Screenshot: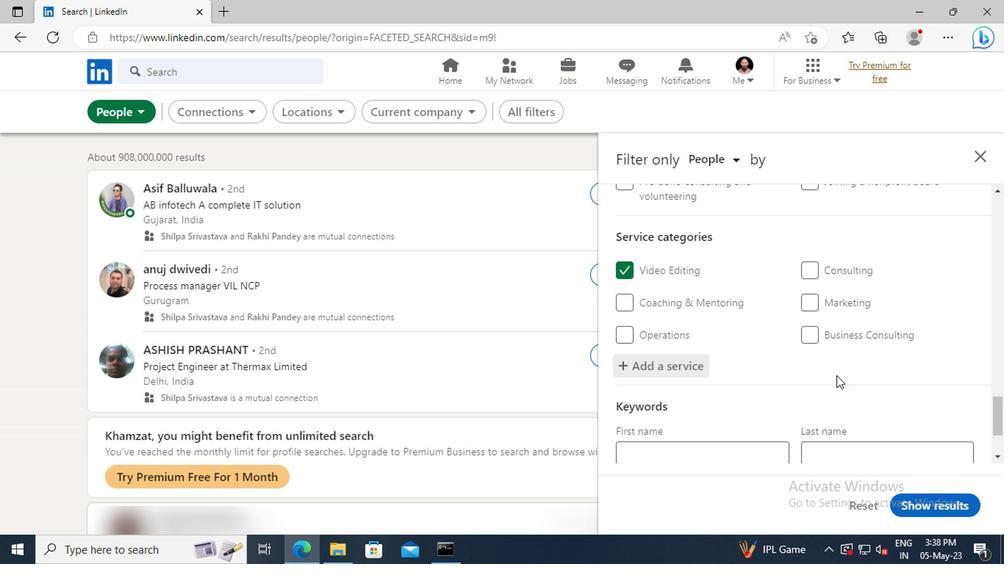 
Action: Mouse scrolled (832, 376) with delta (0, -1)
Screenshot: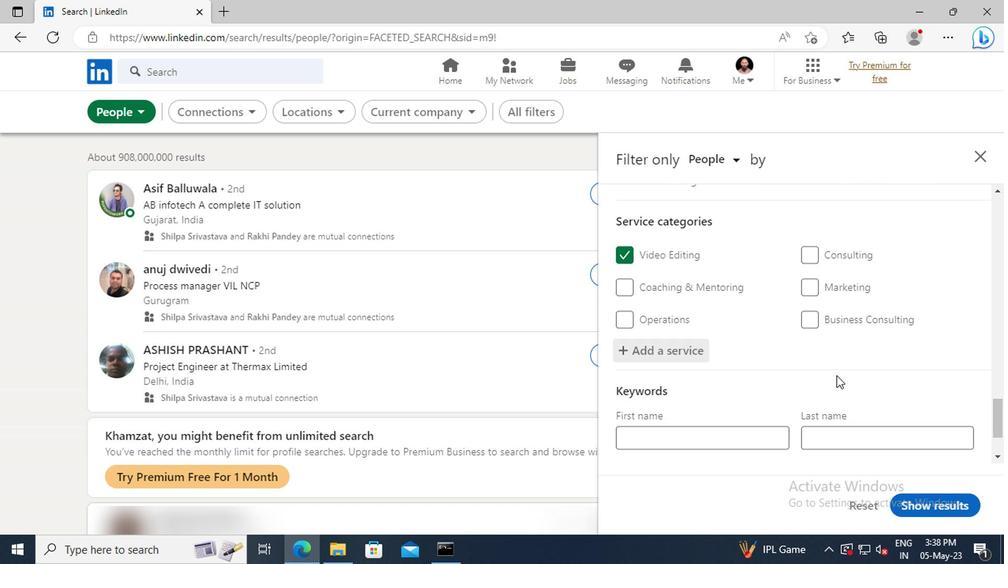 
Action: Mouse scrolled (832, 376) with delta (0, -1)
Screenshot: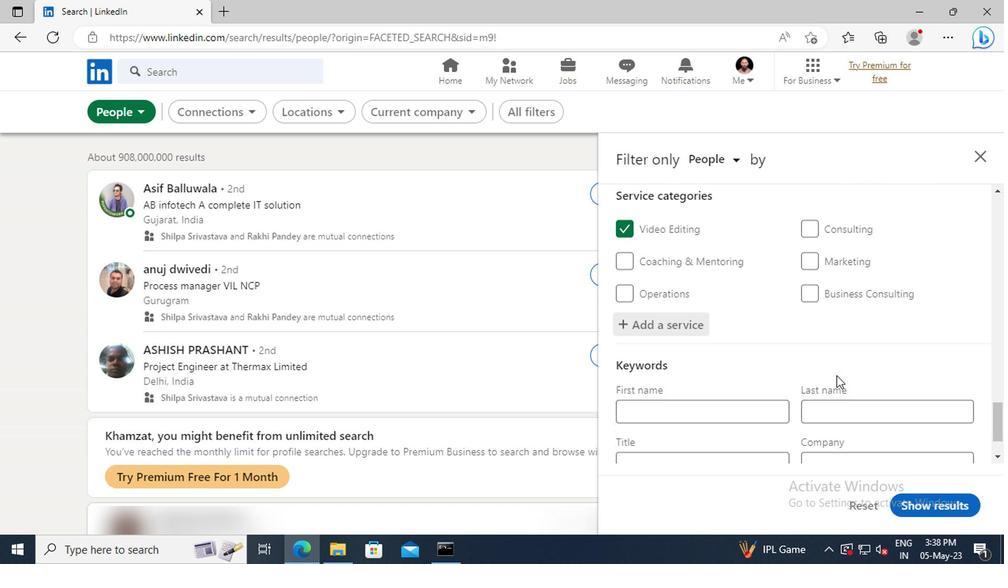 
Action: Mouse scrolled (832, 376) with delta (0, -1)
Screenshot: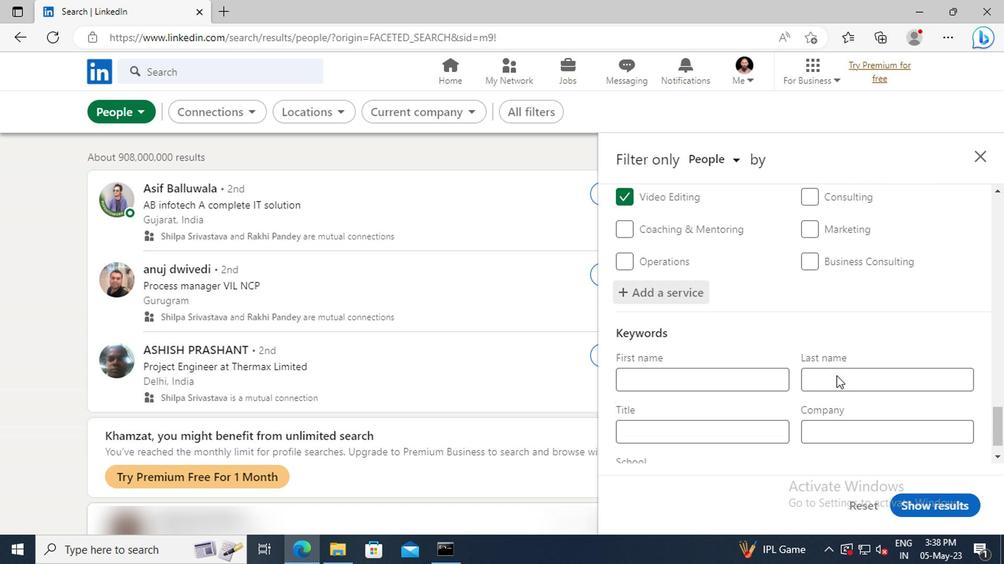 
Action: Mouse moved to (714, 402)
Screenshot: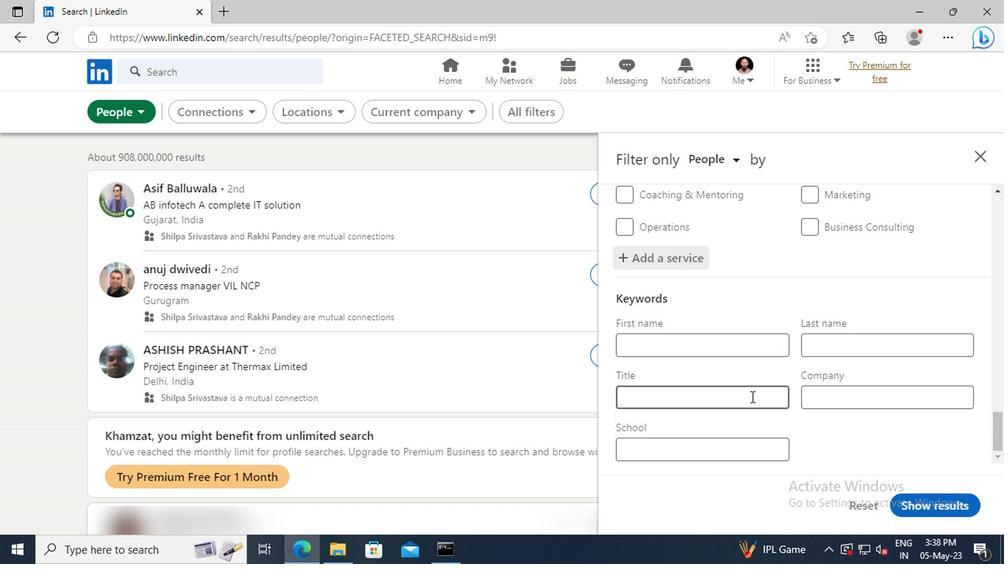 
Action: Mouse pressed left at (714, 402)
Screenshot: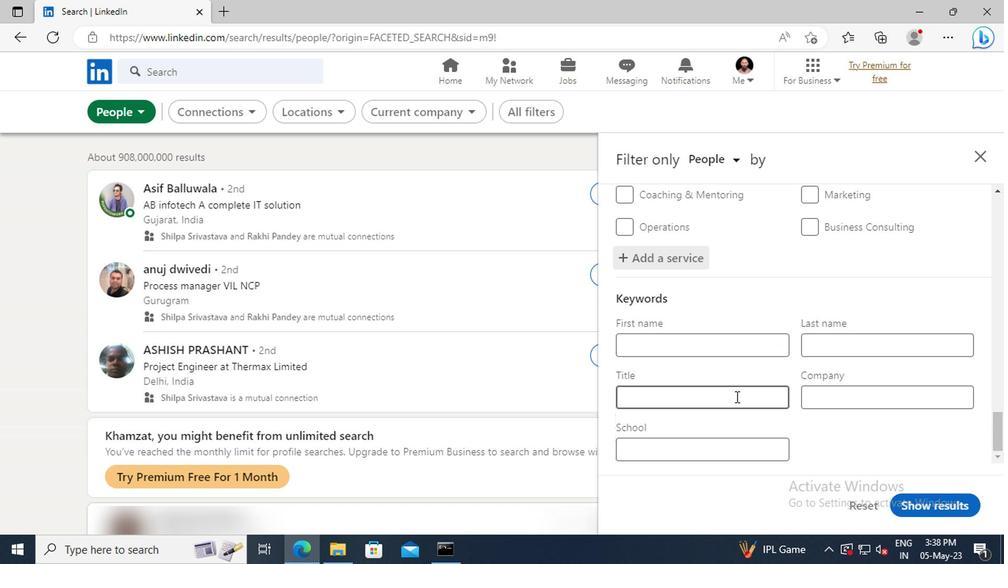 
Action: Key pressed <Key.shift>SCRUM<Key.space><Key.shift>MASTER<Key.enter>
Screenshot: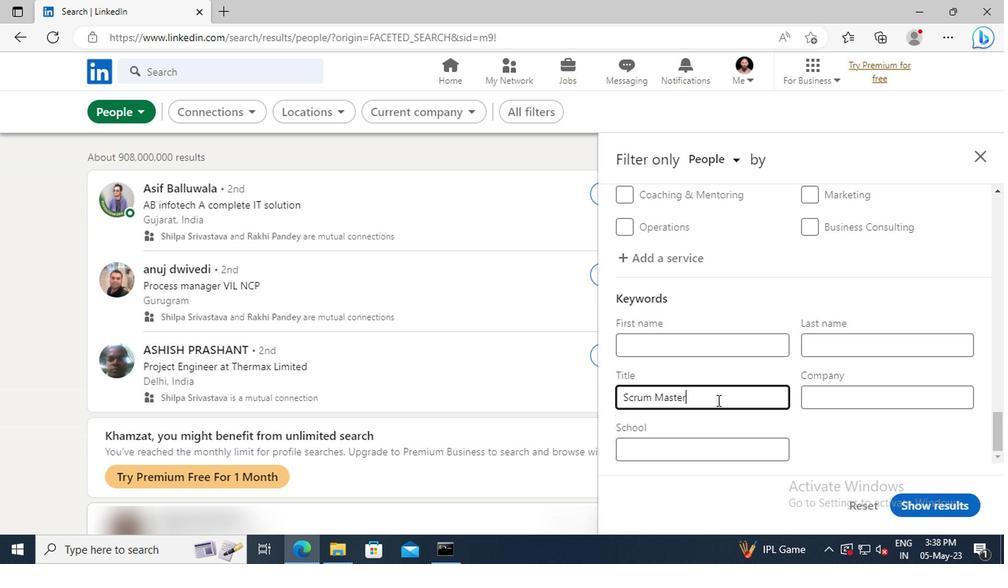 
Action: Mouse moved to (923, 504)
Screenshot: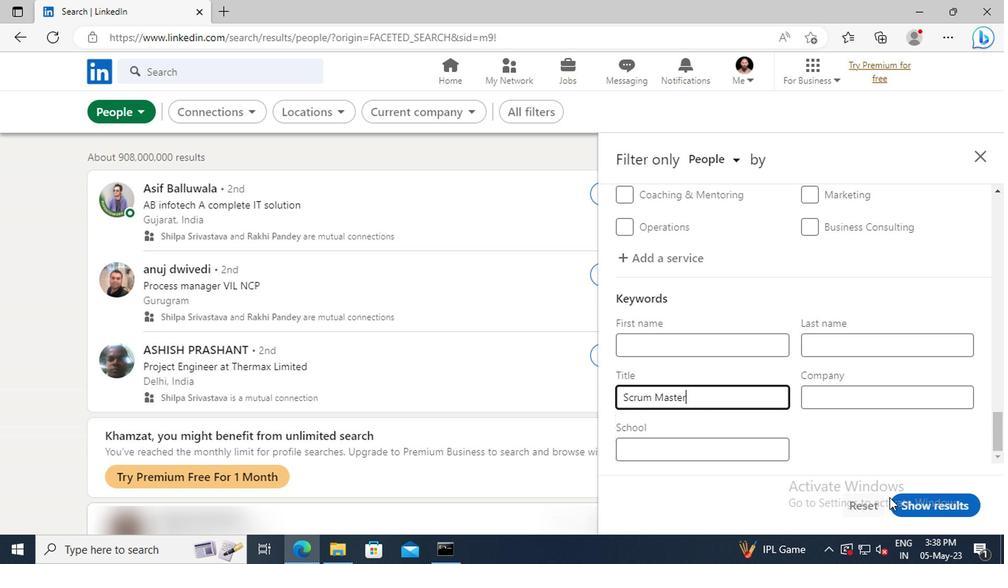 
Action: Mouse pressed left at (923, 504)
Screenshot: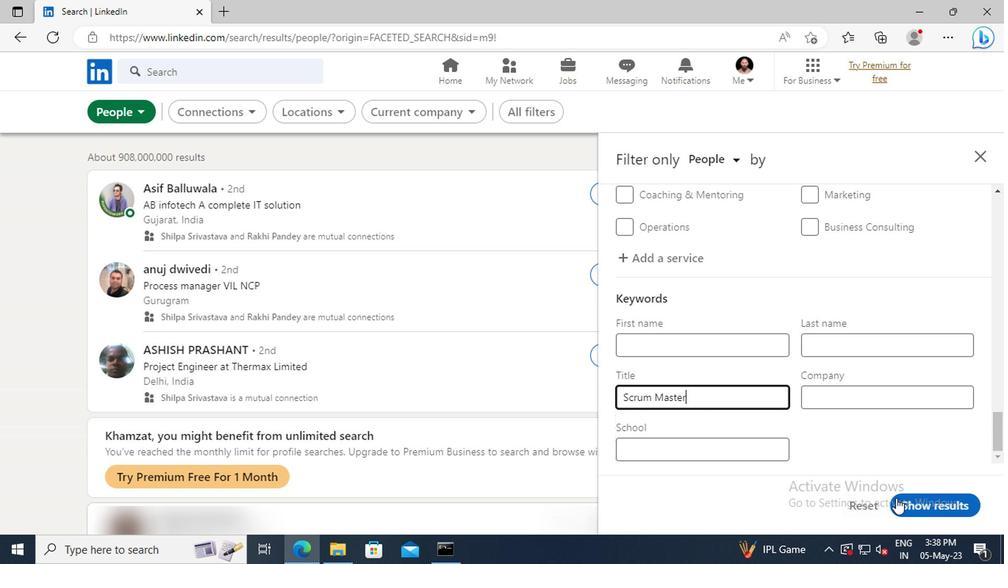 
